 Task: Open Card Card0000000147 in Board Board0000000037 in Workspace WS0000000013 in Trello. Add Member Carxxstreet791@gmail.com to Card Card0000000147 in Board Board0000000037 in Workspace WS0000000013 in Trello. Add Orange Label titled Label0000000147 to Card Card0000000147 in Board Board0000000037 in Workspace WS0000000013 in Trello. Add Checklist CL0000000147 to Card Card0000000147 in Board Board0000000037 in Workspace WS0000000013 in Trello. Add Dates with Start Date as Jun 01 2023 and Due Date as Jun 30 2023 to Card Card0000000147 in Board Board0000000037 in Workspace WS0000000013 in Trello
Action: Mouse moved to (259, 500)
Screenshot: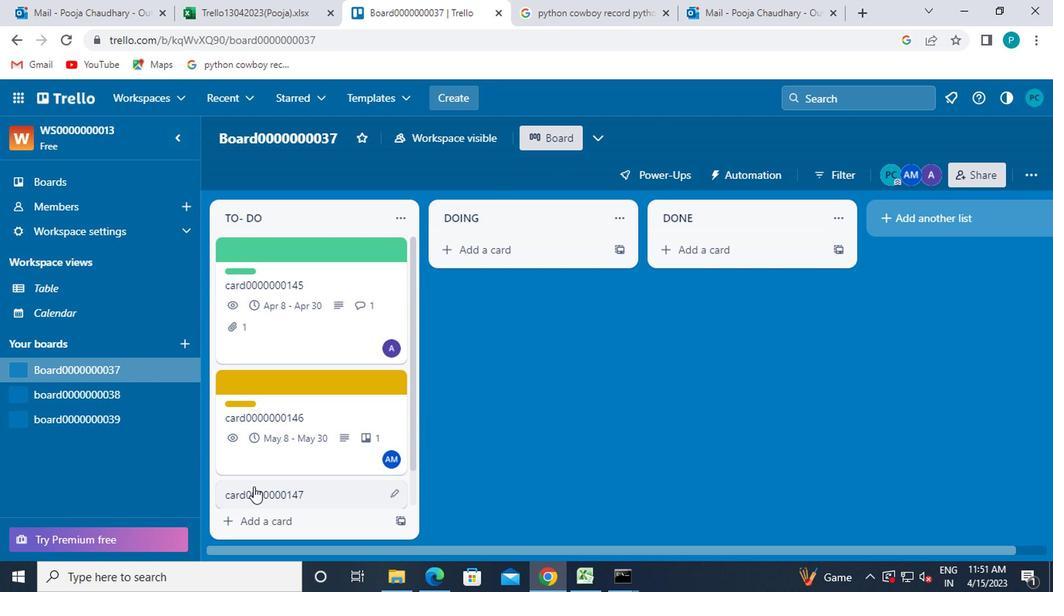 
Action: Mouse pressed left at (259, 500)
Screenshot: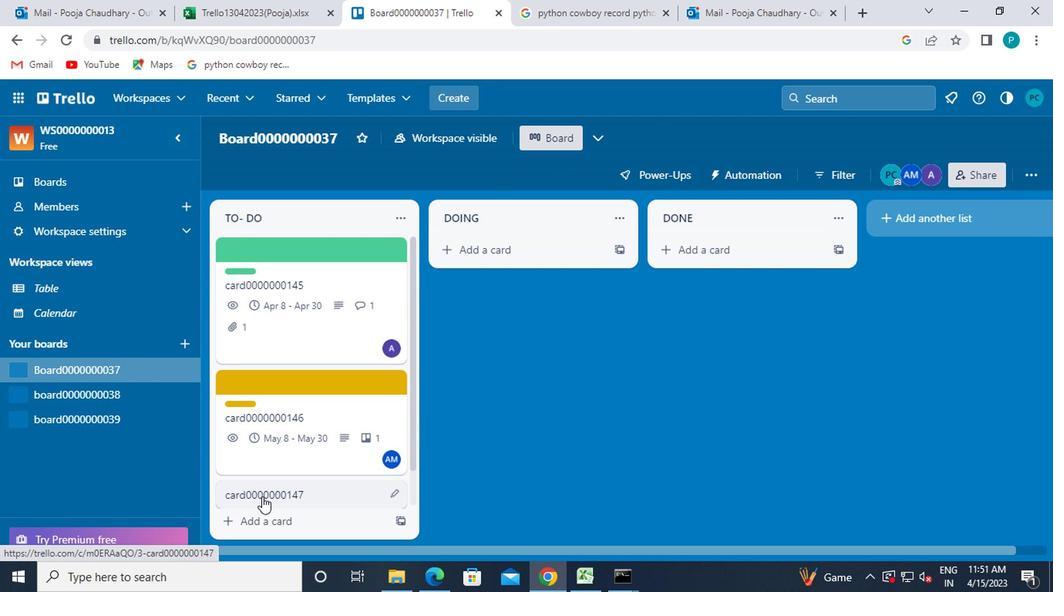 
Action: Mouse moved to (732, 268)
Screenshot: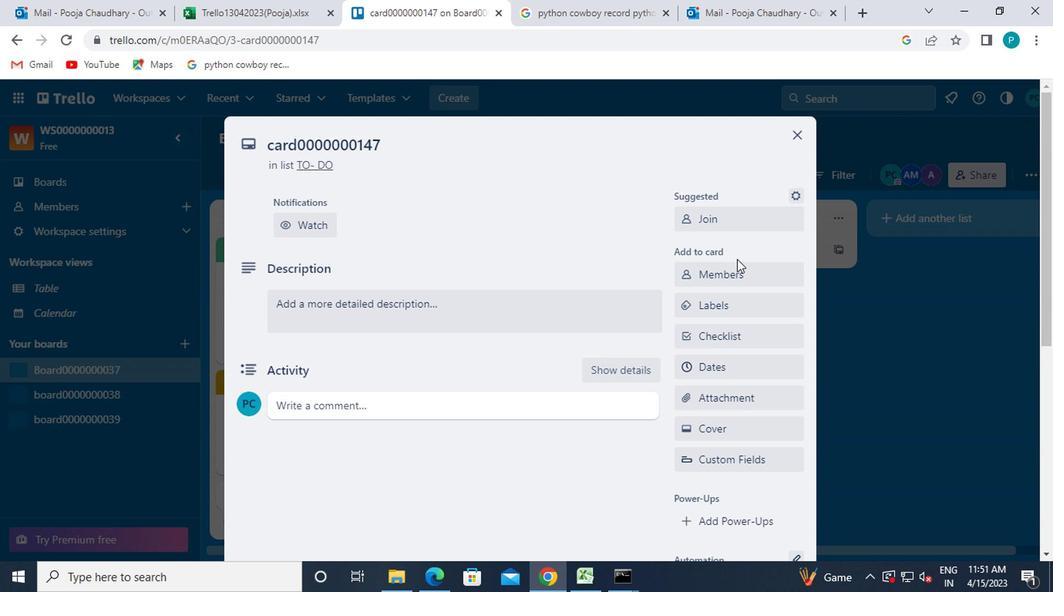 
Action: Mouse pressed left at (732, 268)
Screenshot: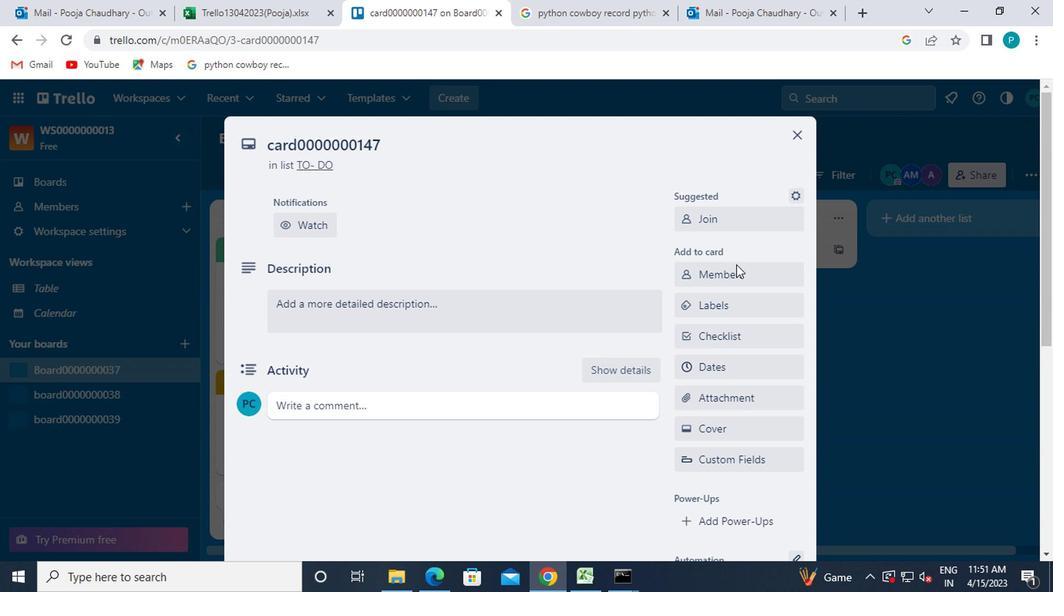 
Action: Mouse moved to (732, 346)
Screenshot: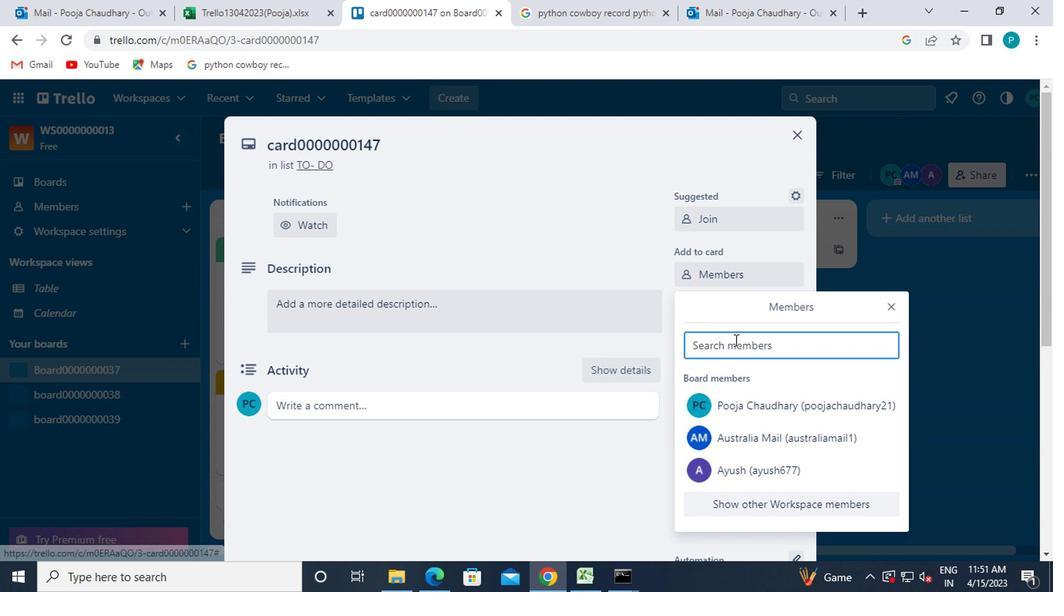 
Action: Mouse pressed left at (732, 346)
Screenshot: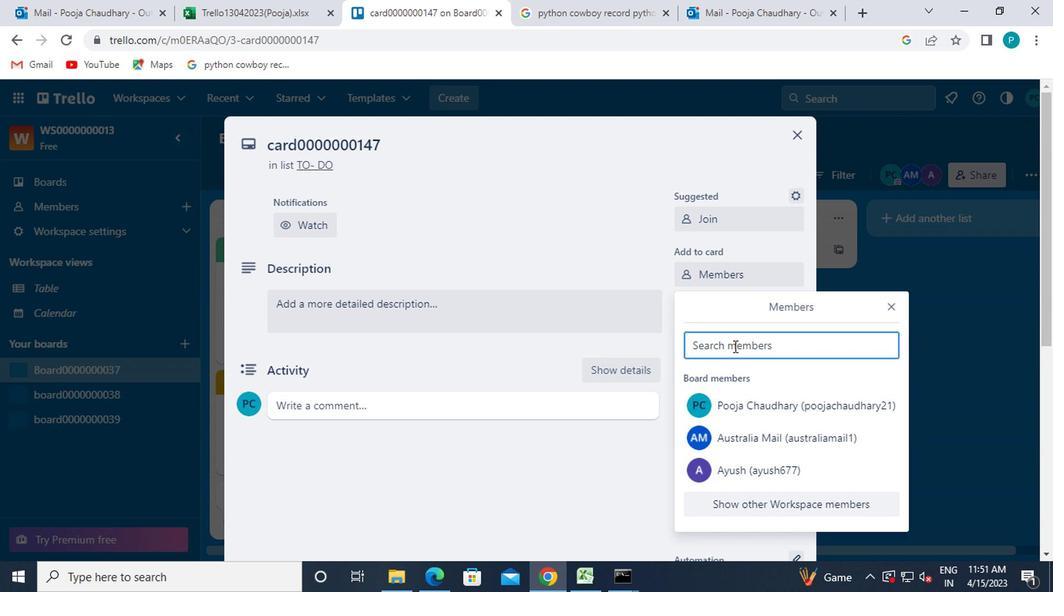 
Action: Key pressed carxxstreet791<Key.shift>@GMAIL.COM
Screenshot: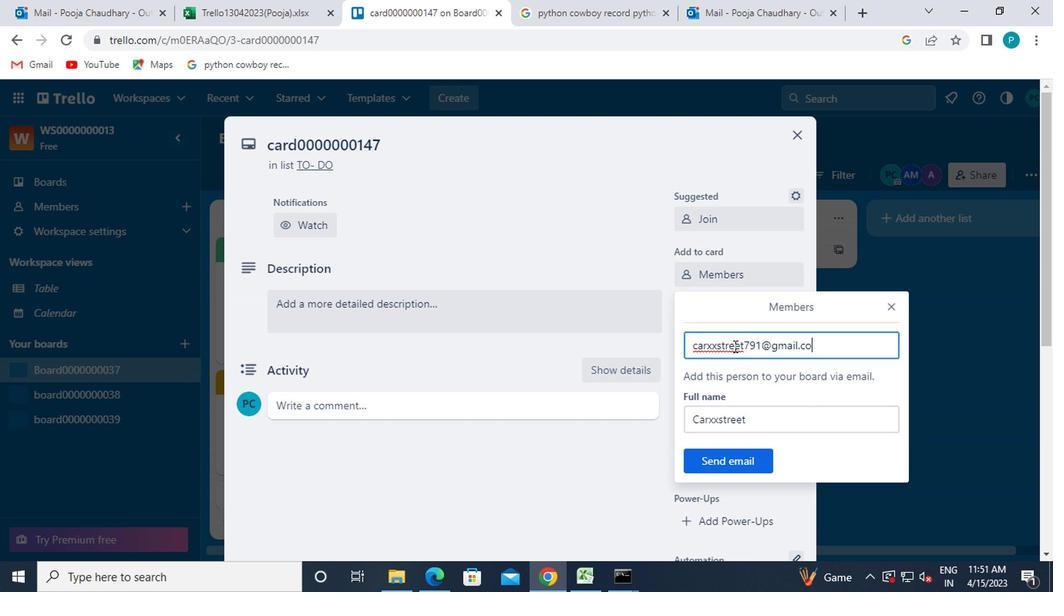 
Action: Mouse moved to (720, 460)
Screenshot: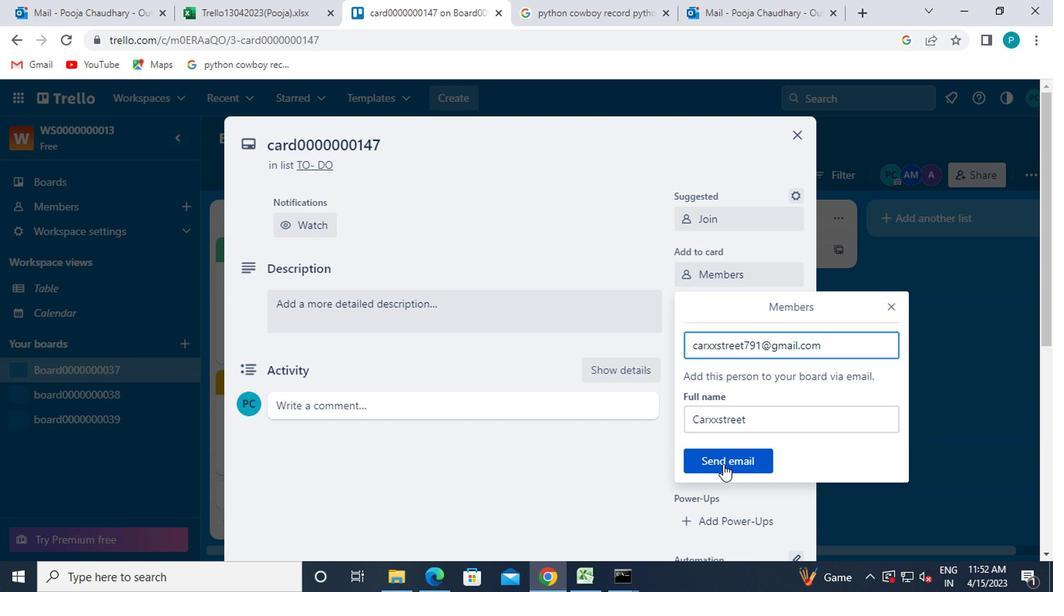 
Action: Mouse pressed left at (720, 460)
Screenshot: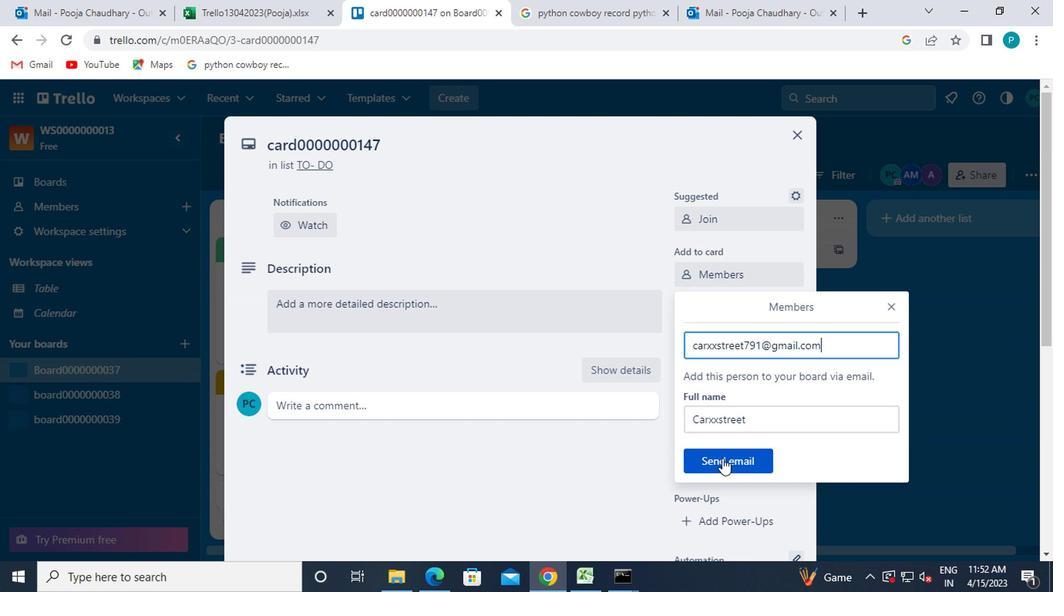 
Action: Mouse moved to (709, 301)
Screenshot: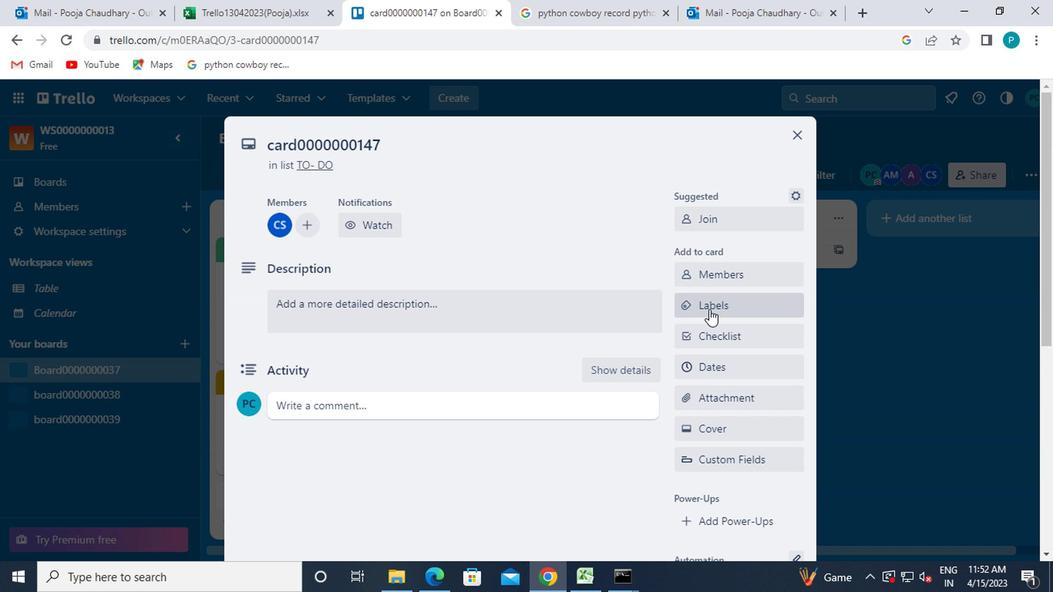 
Action: Mouse pressed left at (709, 301)
Screenshot: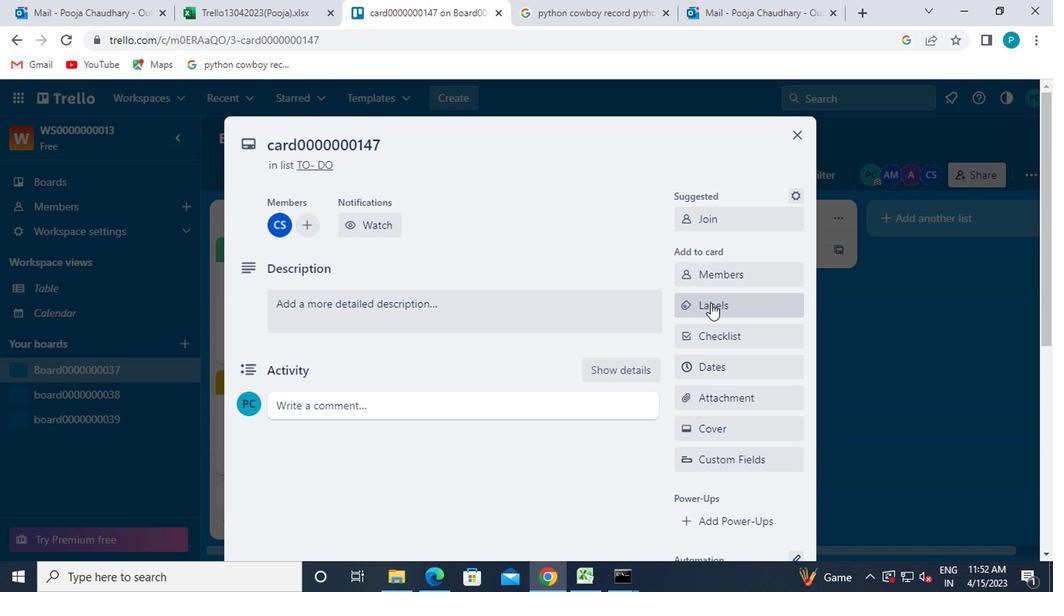 
Action: Mouse moved to (741, 456)
Screenshot: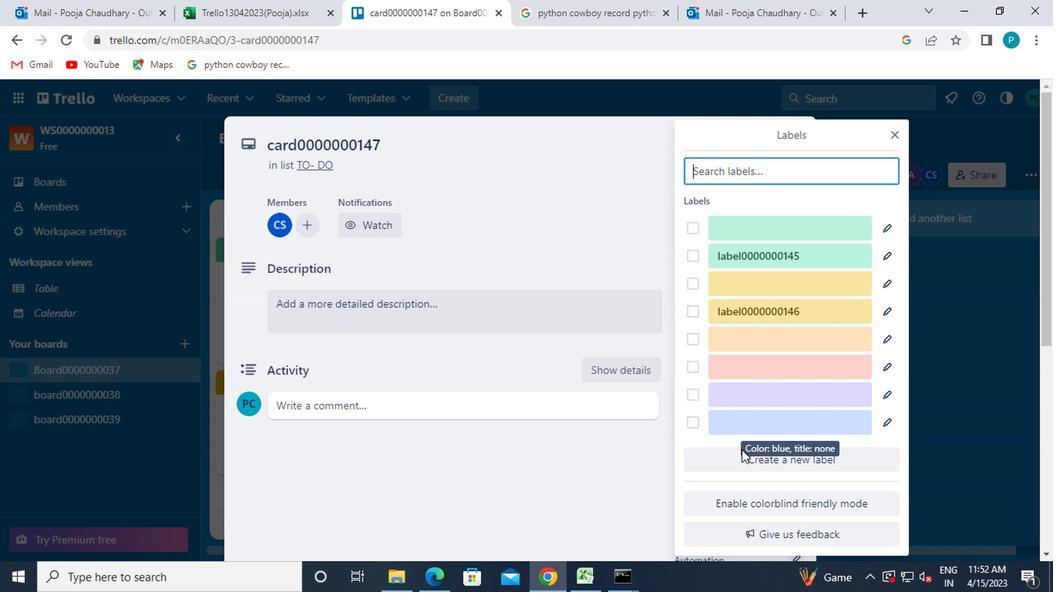 
Action: Mouse pressed left at (741, 456)
Screenshot: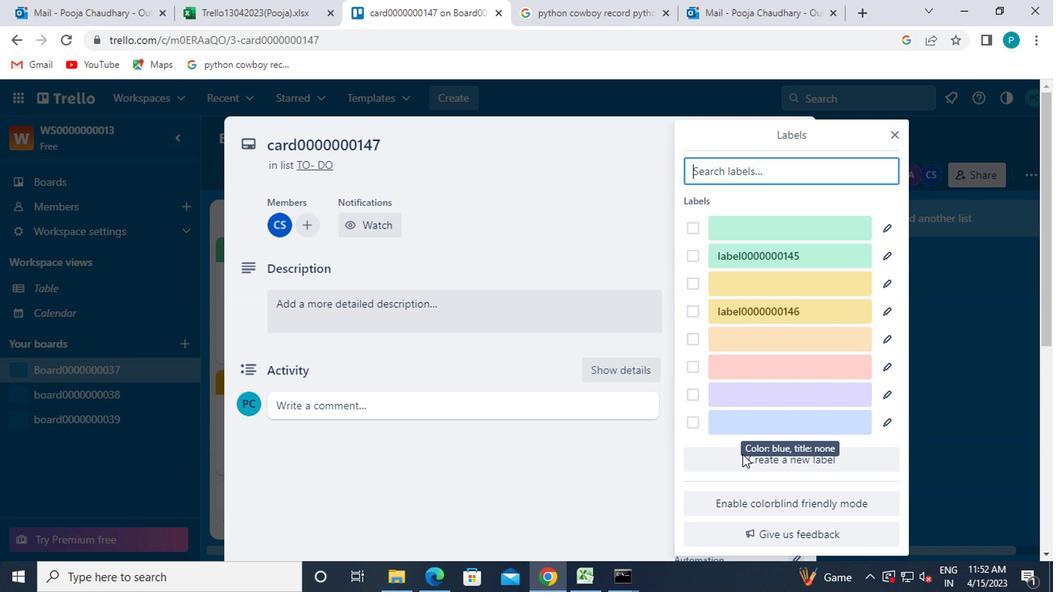 
Action: Mouse moved to (741, 464)
Screenshot: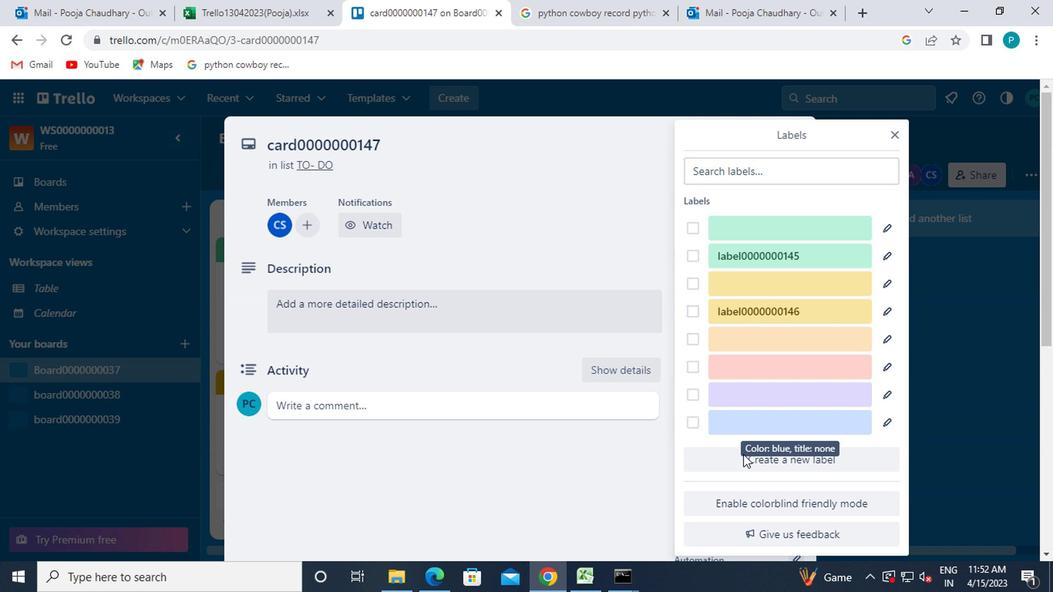
Action: Mouse pressed left at (741, 464)
Screenshot: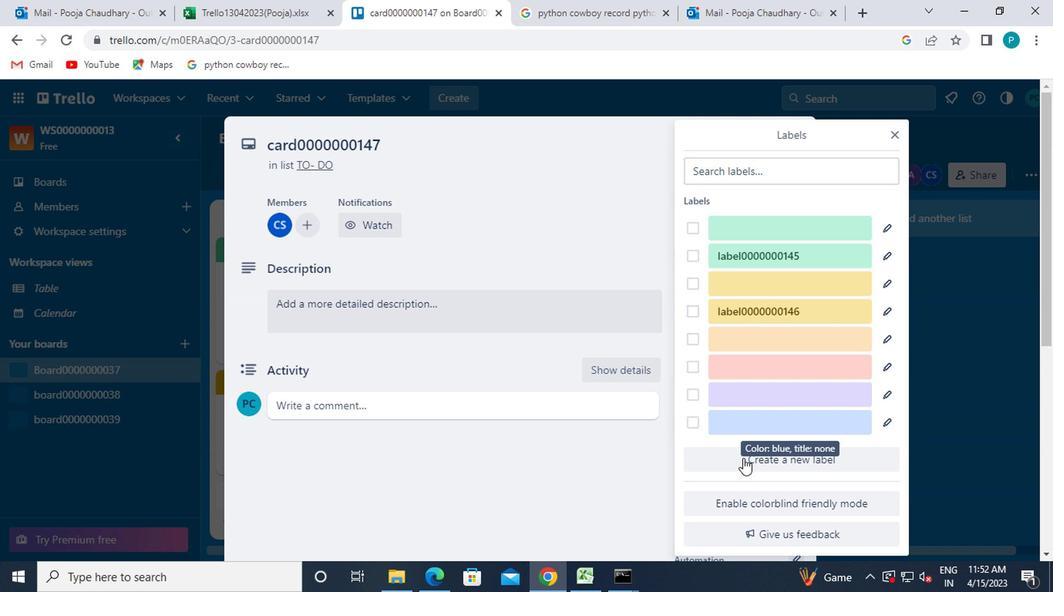 
Action: Mouse moved to (775, 355)
Screenshot: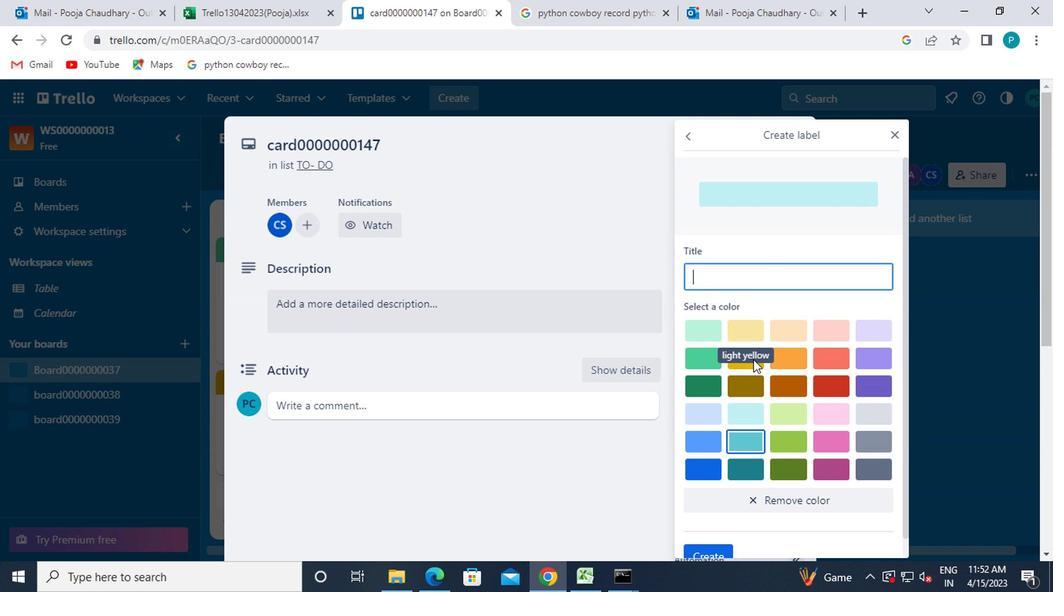 
Action: Mouse pressed left at (775, 355)
Screenshot: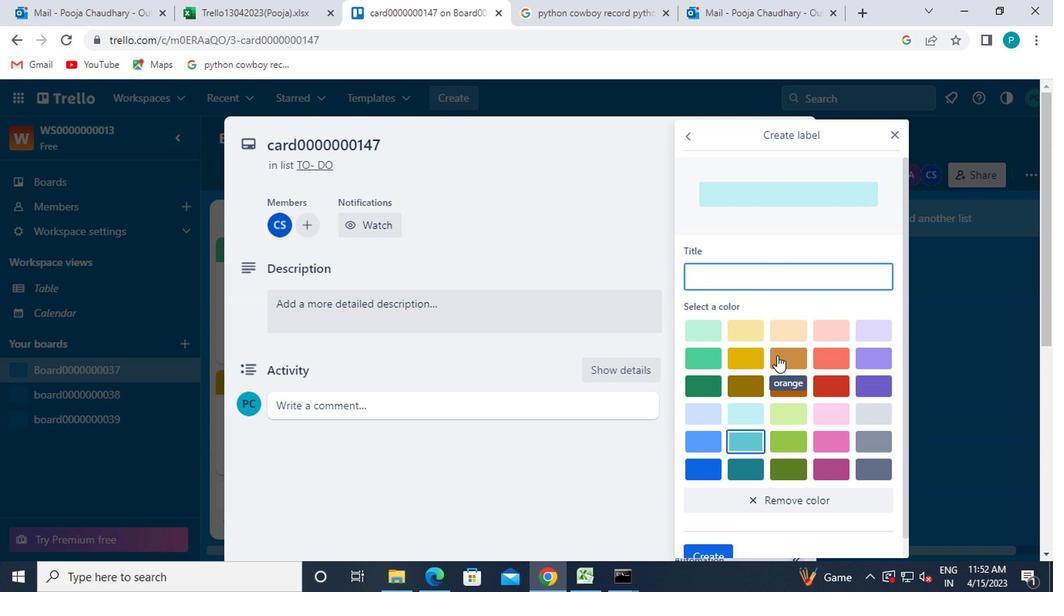
Action: Mouse moved to (709, 280)
Screenshot: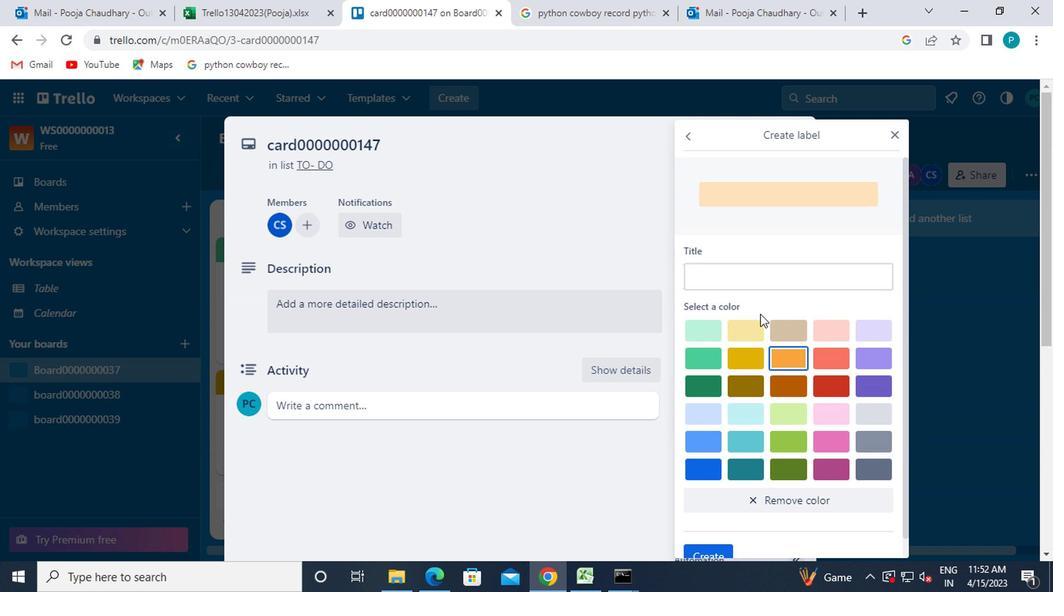 
Action: Mouse pressed left at (709, 280)
Screenshot: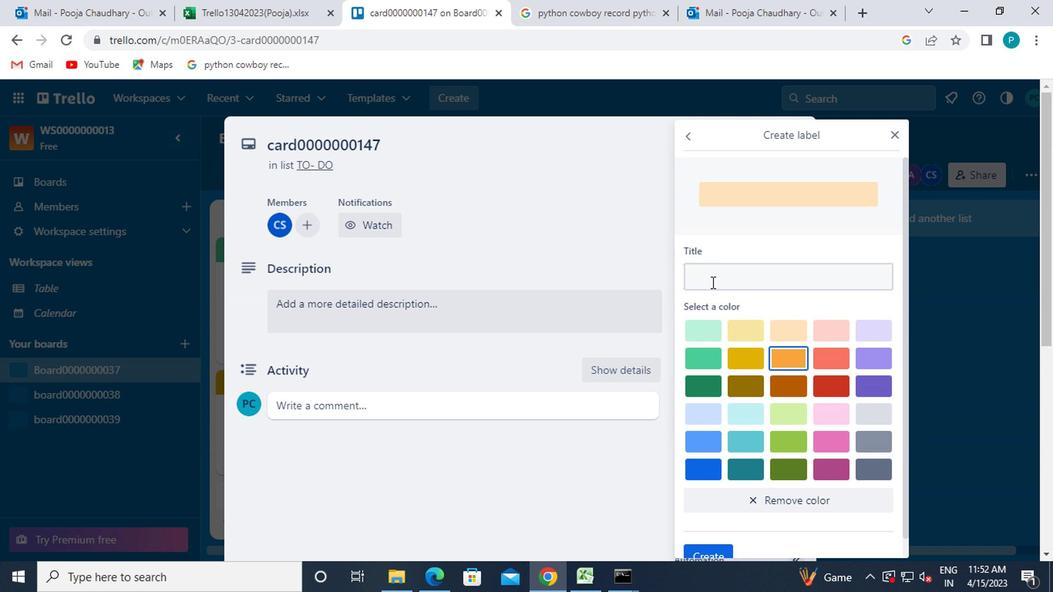 
Action: Key pressed LABEL0000000247
Screenshot: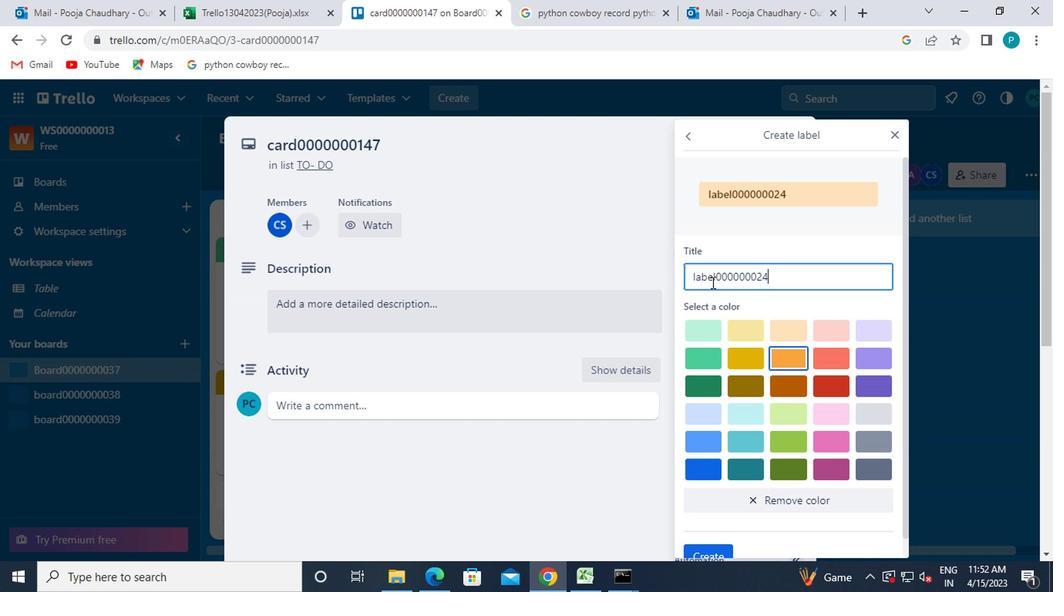 
Action: Mouse moved to (743, 253)
Screenshot: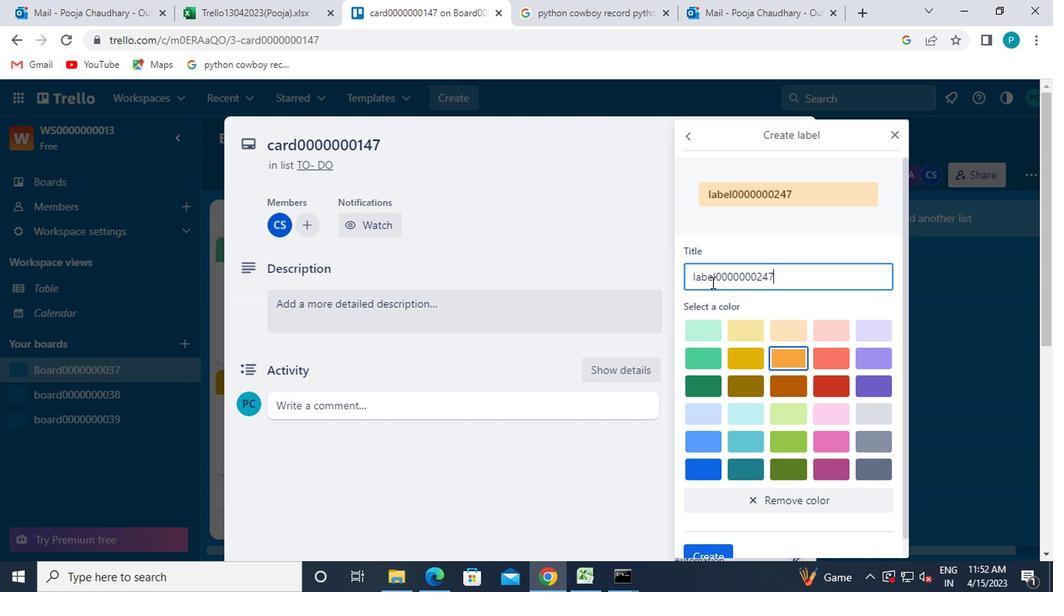 
Action: Mouse scrolled (743, 253) with delta (0, 0)
Screenshot: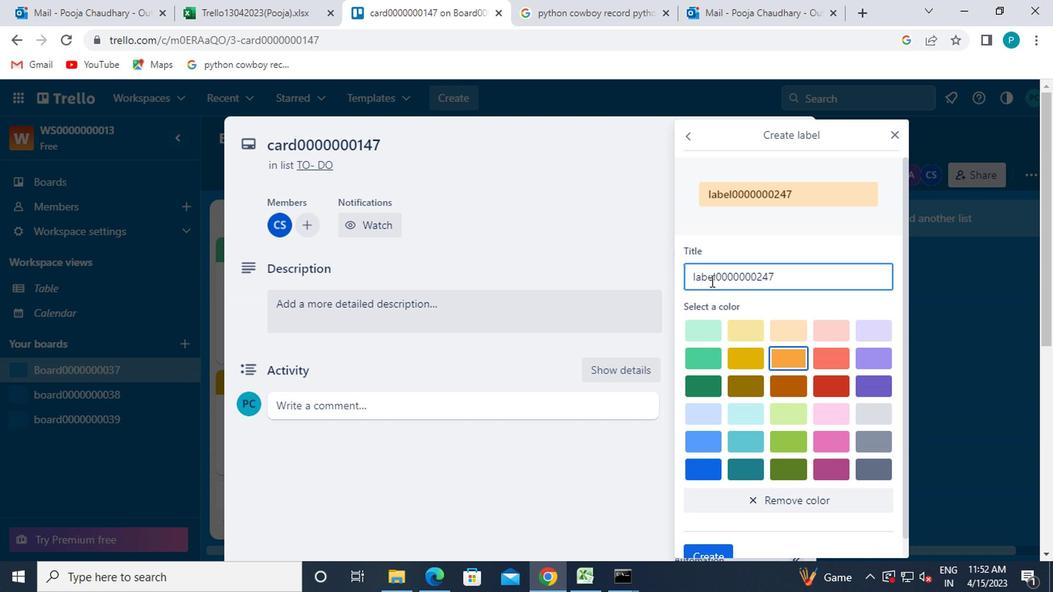 
Action: Mouse scrolled (743, 253) with delta (0, 0)
Screenshot: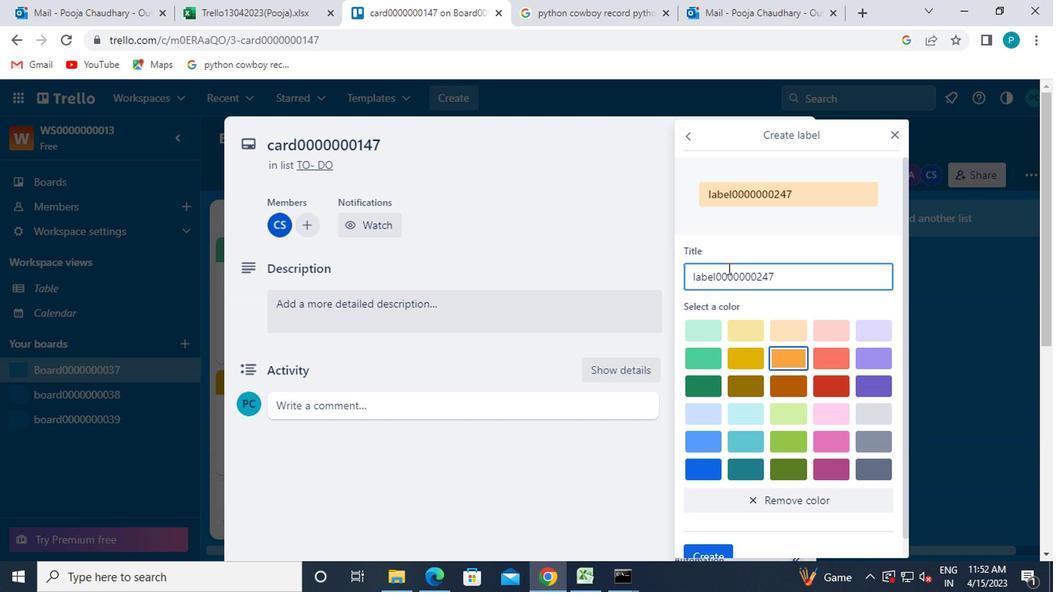 
Action: Mouse scrolled (743, 253) with delta (0, 0)
Screenshot: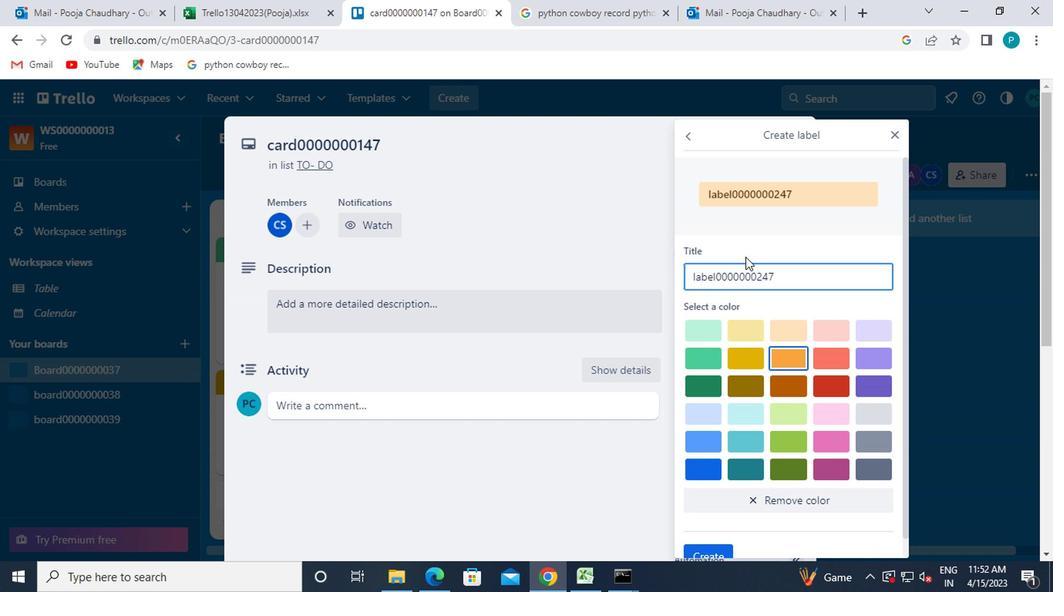 
Action: Mouse moved to (794, 463)
Screenshot: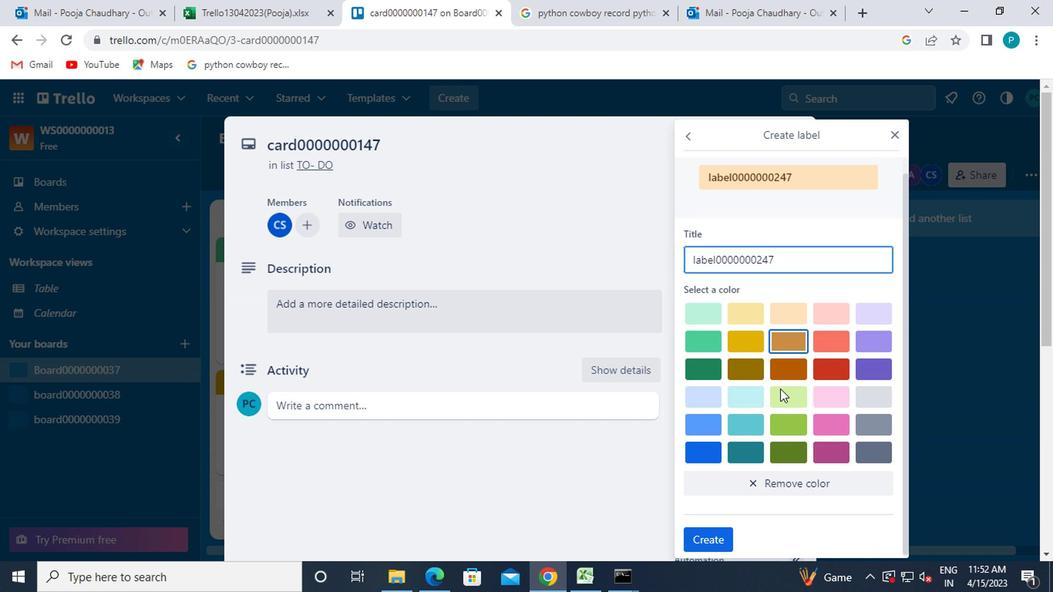 
Action: Mouse scrolled (794, 462) with delta (0, -1)
Screenshot: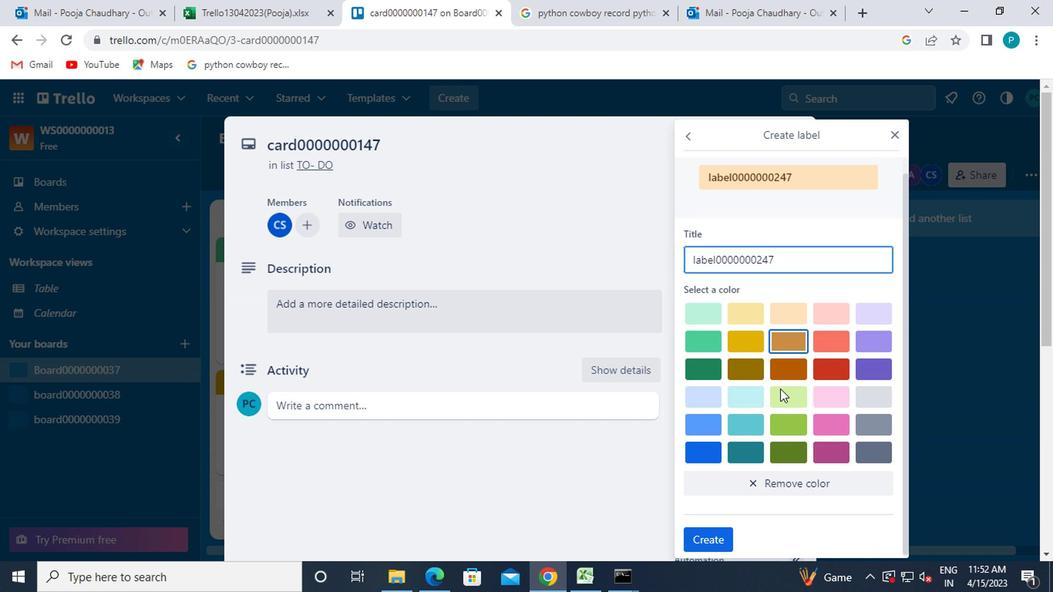 
Action: Mouse moved to (794, 465)
Screenshot: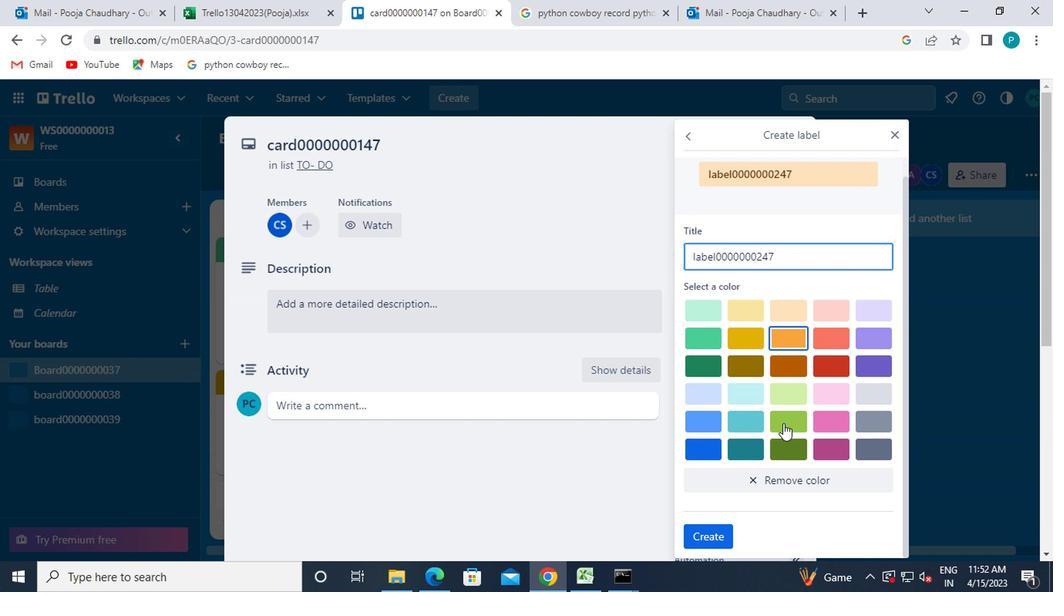 
Action: Mouse scrolled (794, 464) with delta (0, -1)
Screenshot: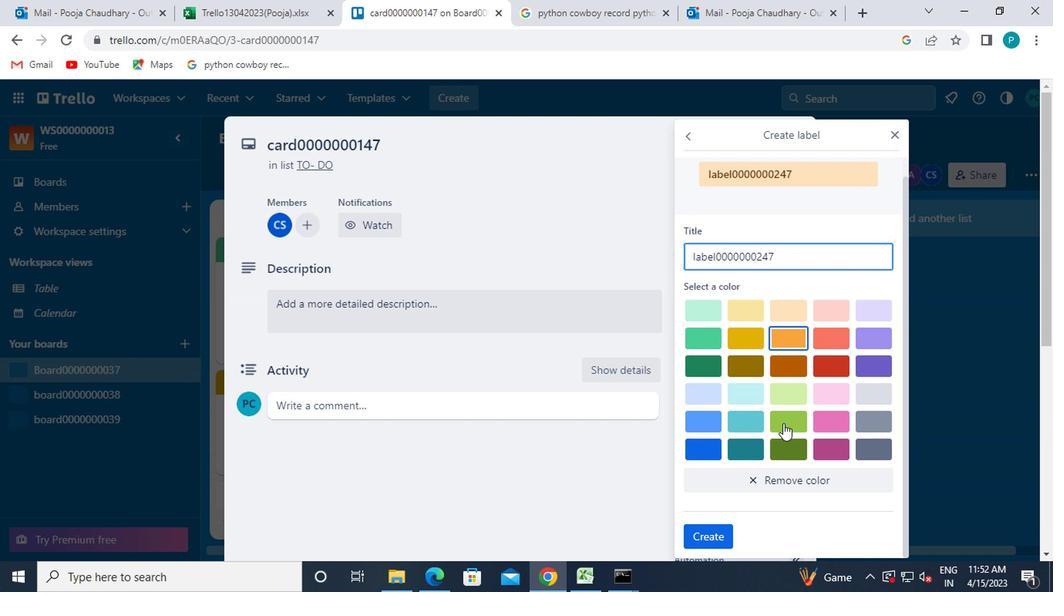 
Action: Mouse moved to (794, 468)
Screenshot: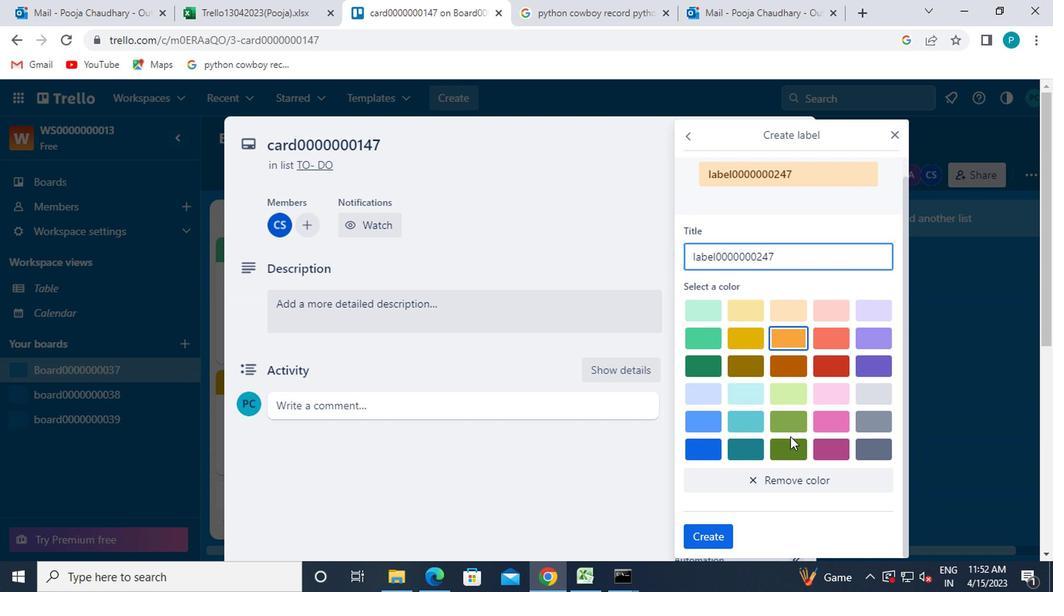 
Action: Mouse scrolled (794, 467) with delta (0, -1)
Screenshot: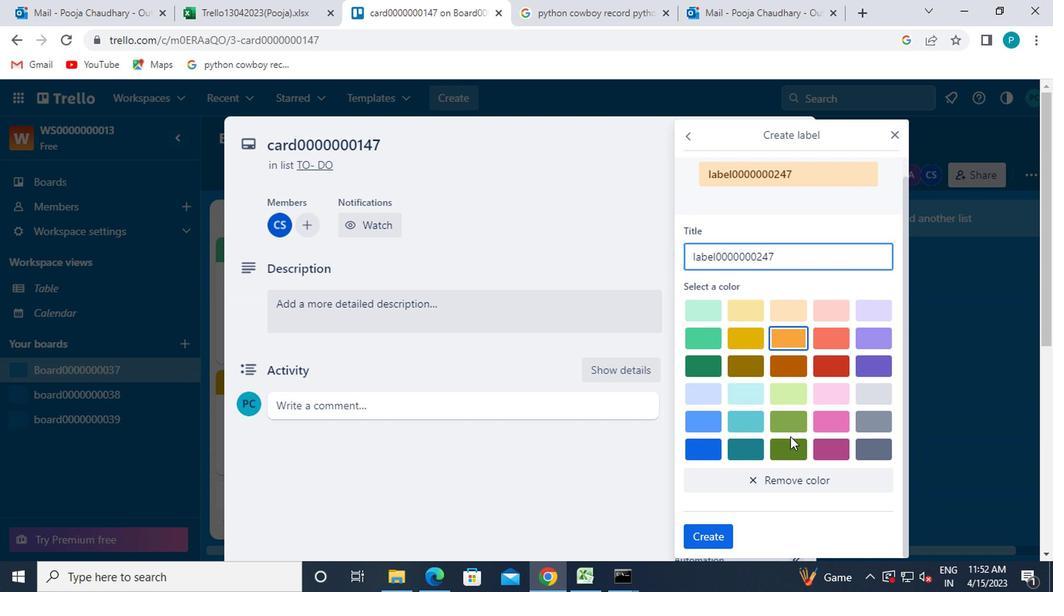 
Action: Mouse moved to (698, 535)
Screenshot: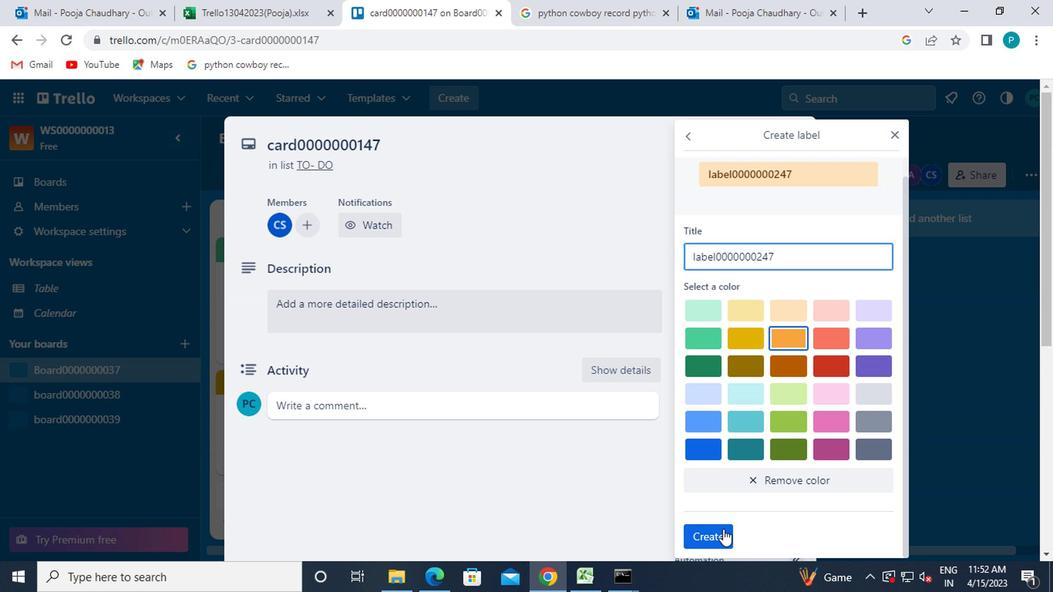 
Action: Mouse pressed left at (698, 535)
Screenshot: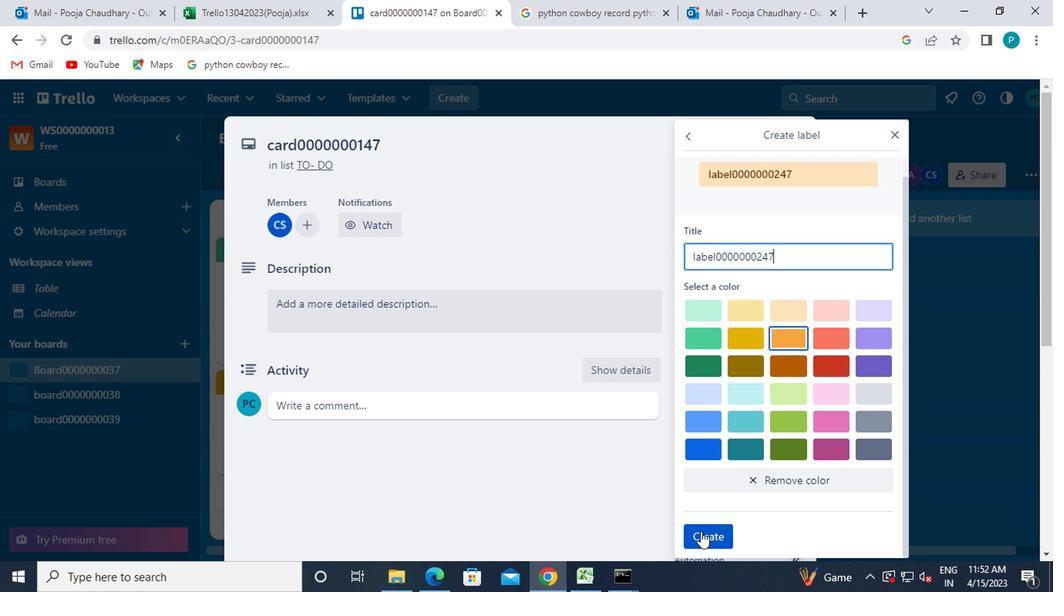 
Action: Mouse moved to (760, 360)
Screenshot: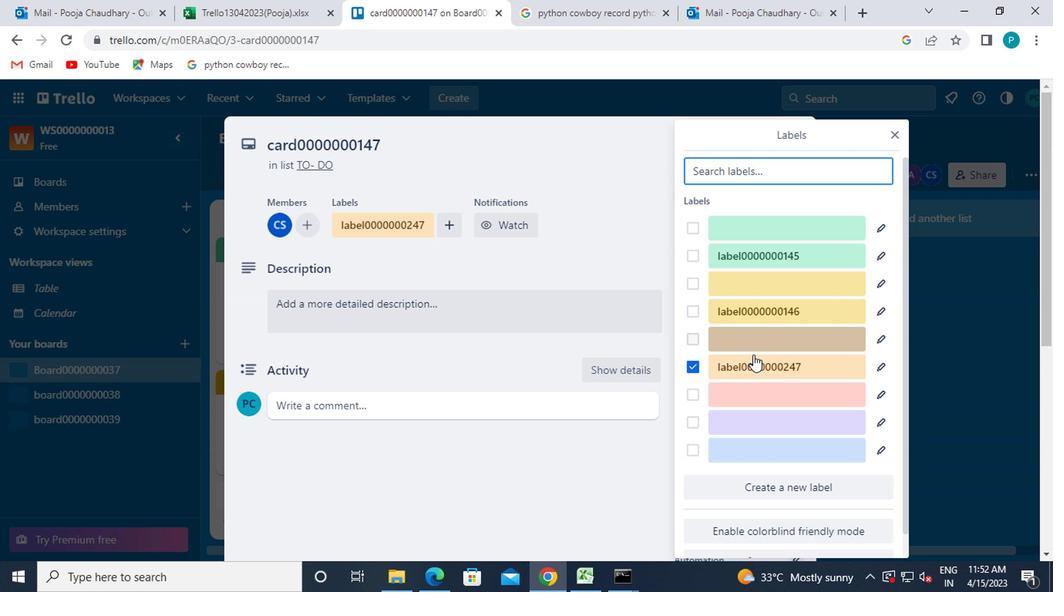 
Action: Mouse pressed left at (760, 360)
Screenshot: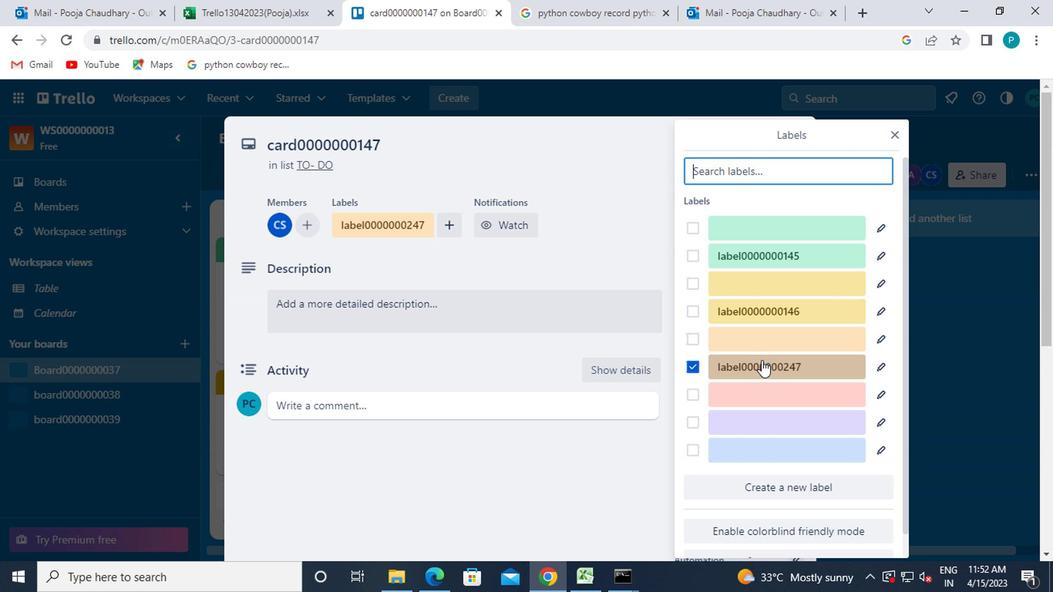 
Action: Mouse pressed left at (760, 360)
Screenshot: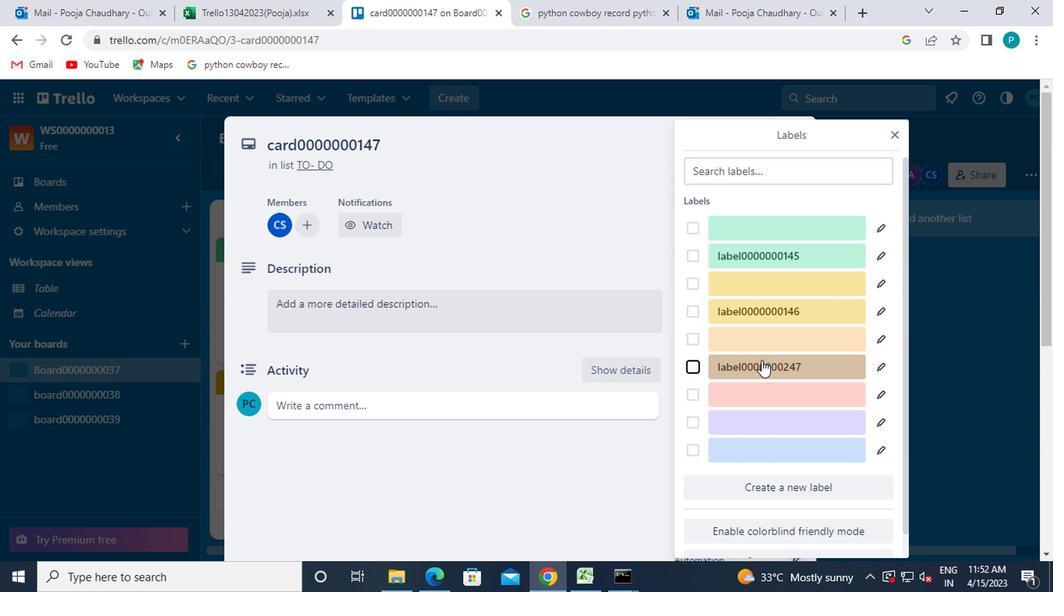 
Action: Mouse moved to (873, 362)
Screenshot: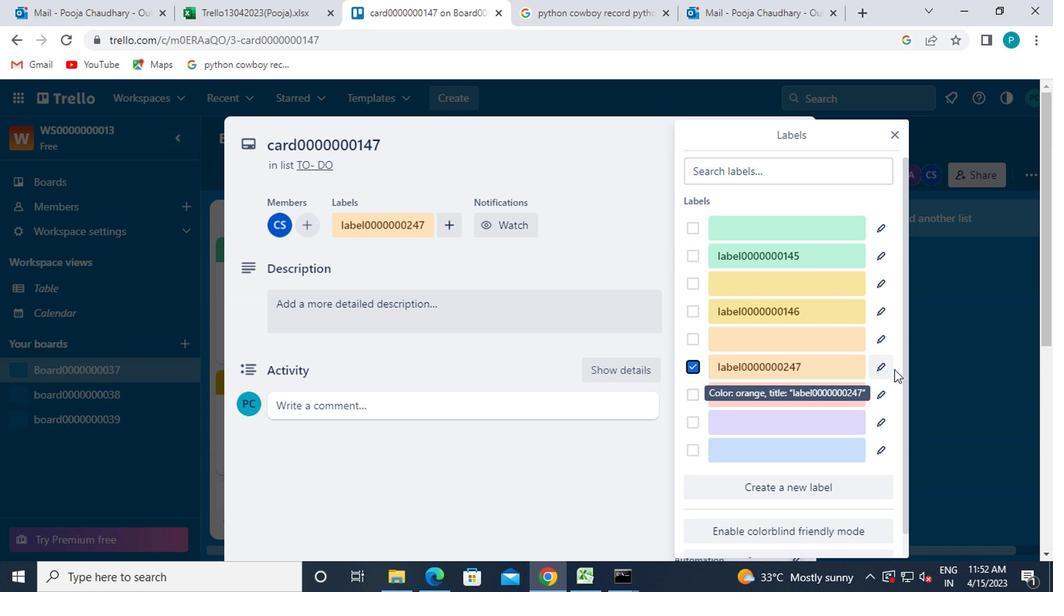 
Action: Mouse pressed left at (873, 362)
Screenshot: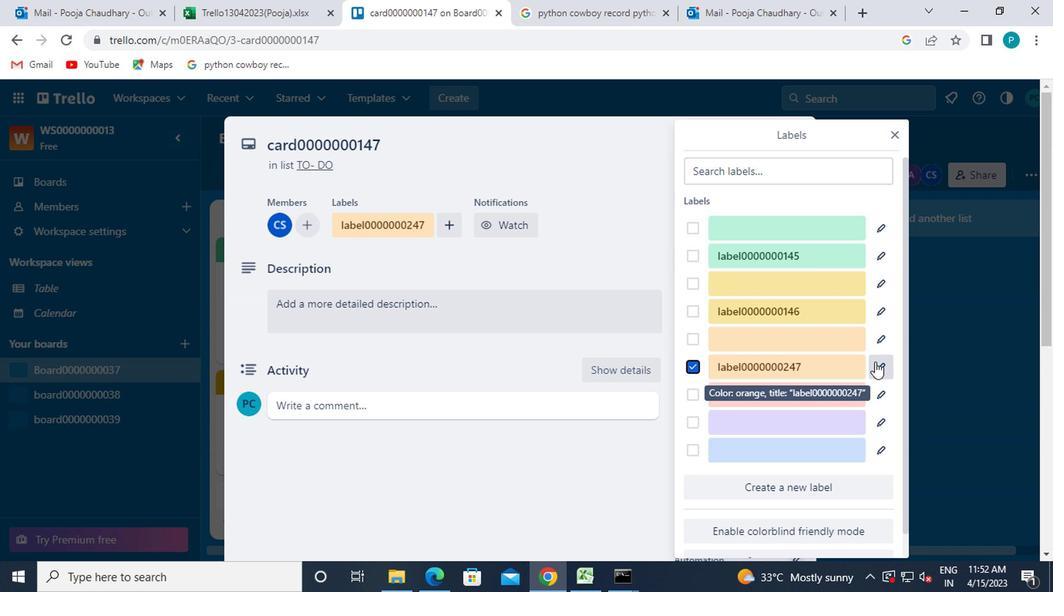 
Action: Mouse moved to (760, 271)
Screenshot: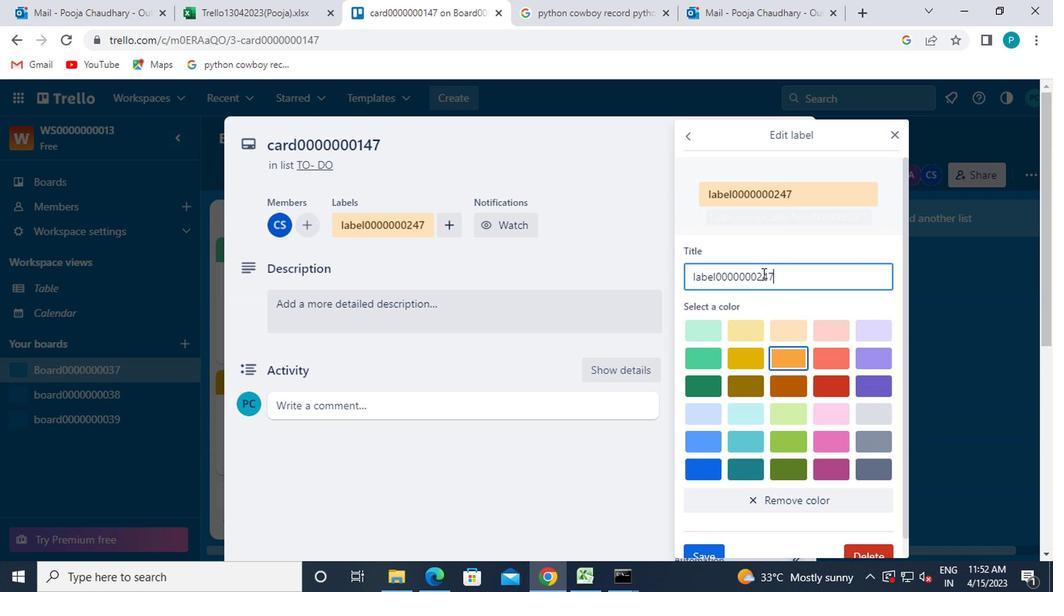 
Action: Mouse pressed left at (760, 271)
Screenshot: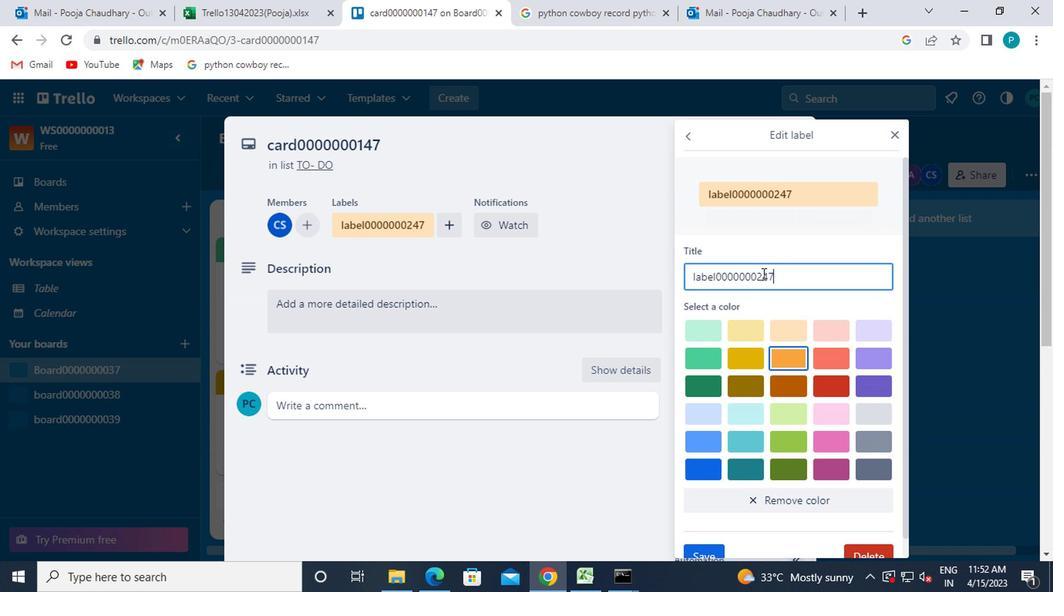 
Action: Key pressed <Key.backspace>1
Screenshot: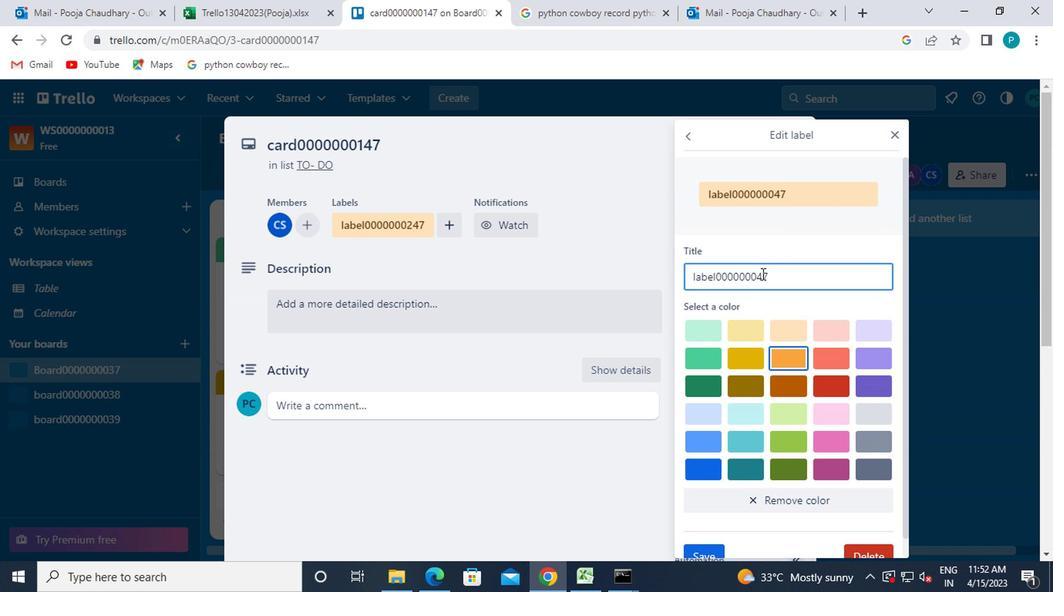 
Action: Mouse moved to (758, 303)
Screenshot: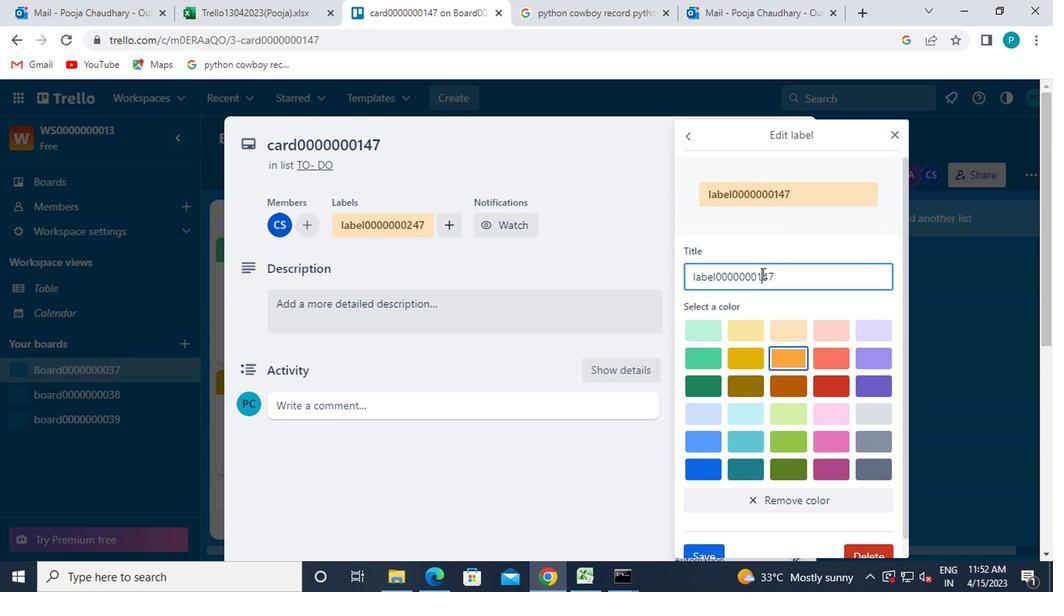 
Action: Mouse scrolled (758, 302) with delta (0, -1)
Screenshot: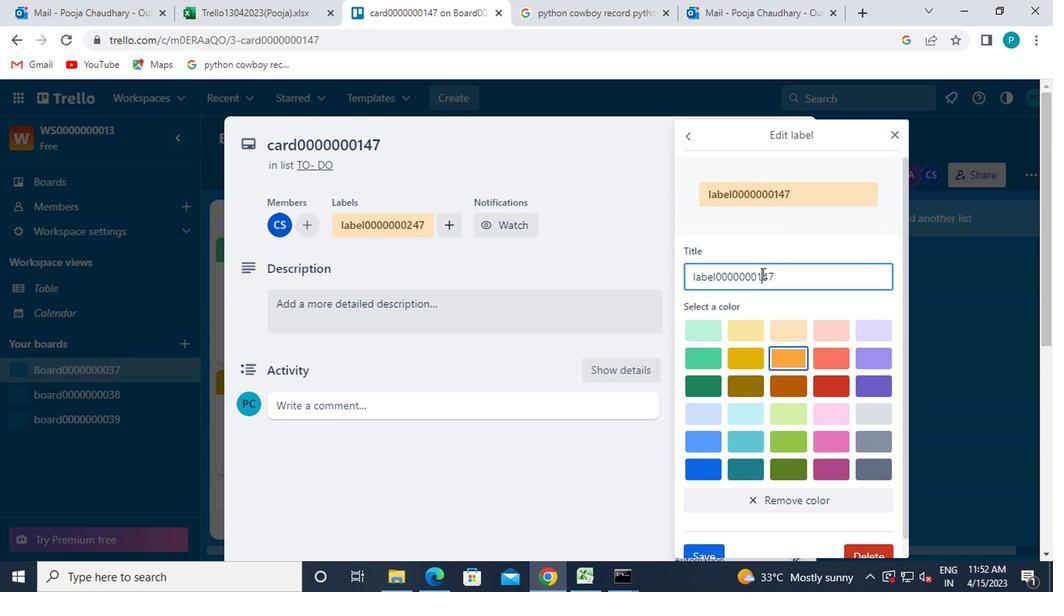 
Action: Mouse moved to (749, 334)
Screenshot: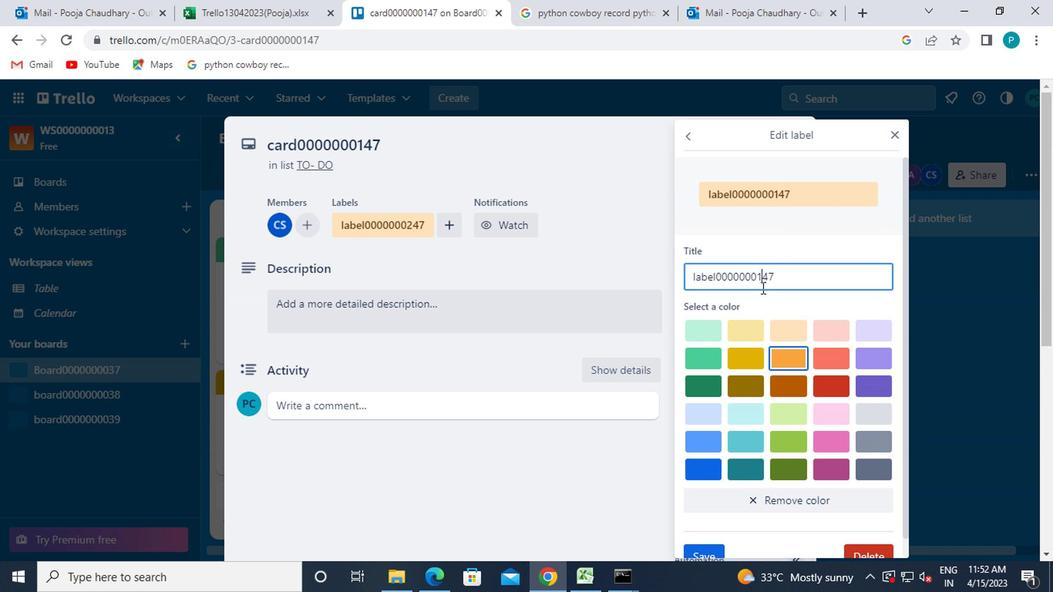 
Action: Mouse scrolled (749, 333) with delta (0, 0)
Screenshot: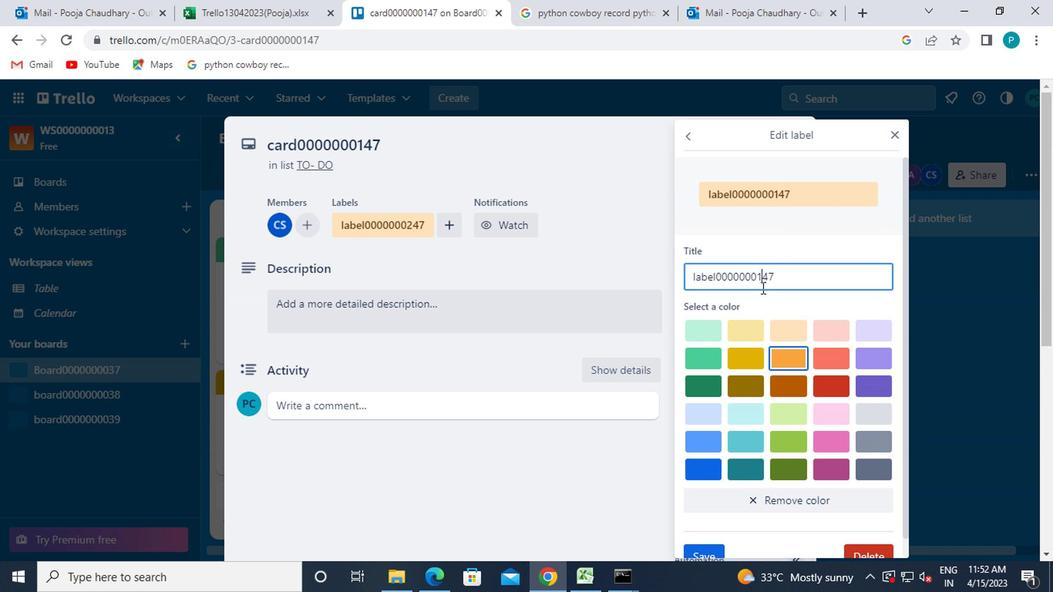 
Action: Mouse moved to (716, 540)
Screenshot: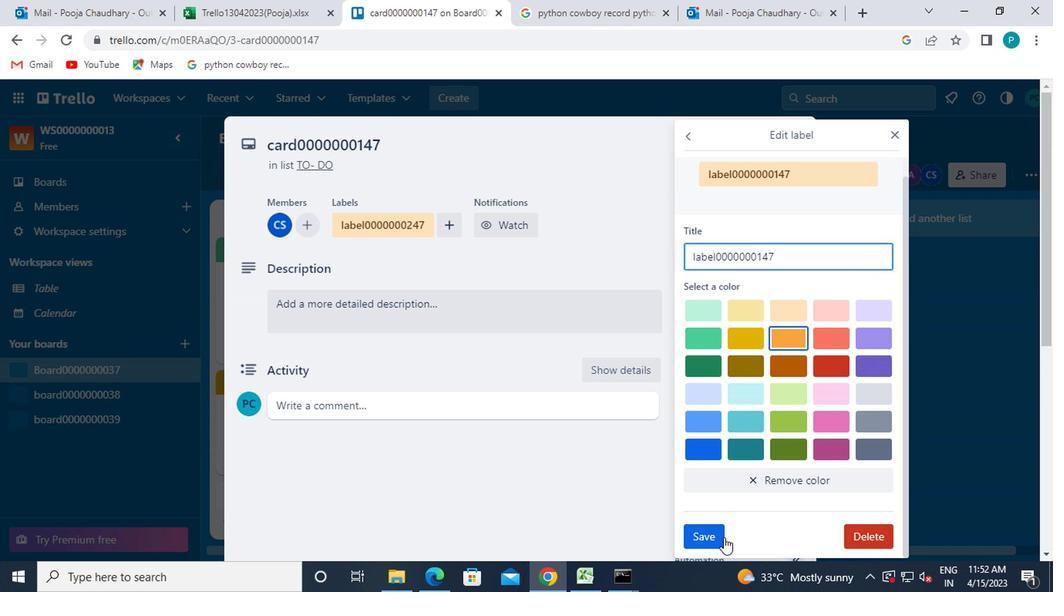 
Action: Mouse pressed left at (716, 540)
Screenshot: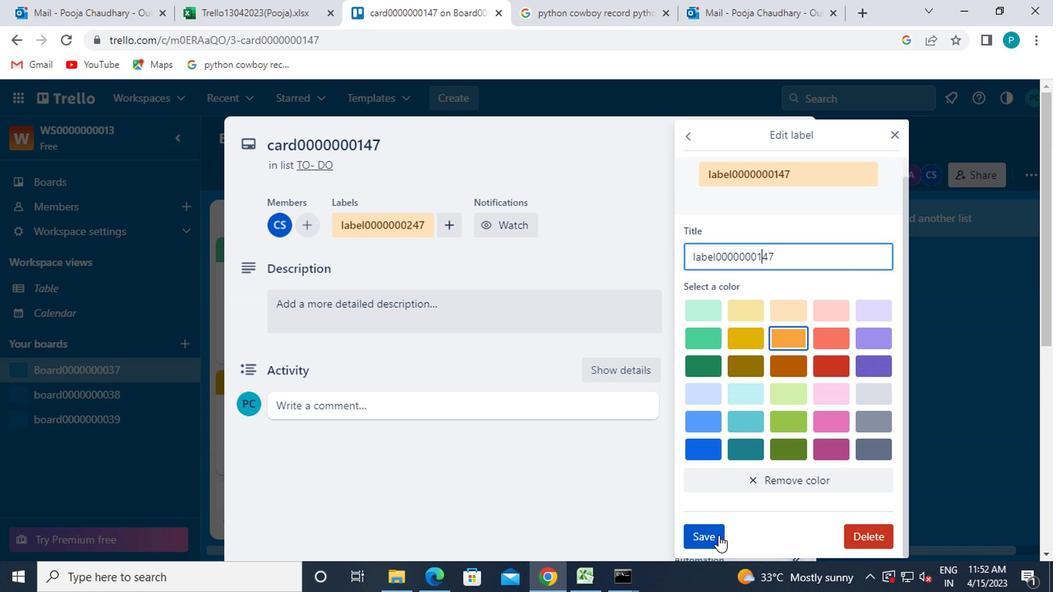 
Action: Mouse moved to (890, 127)
Screenshot: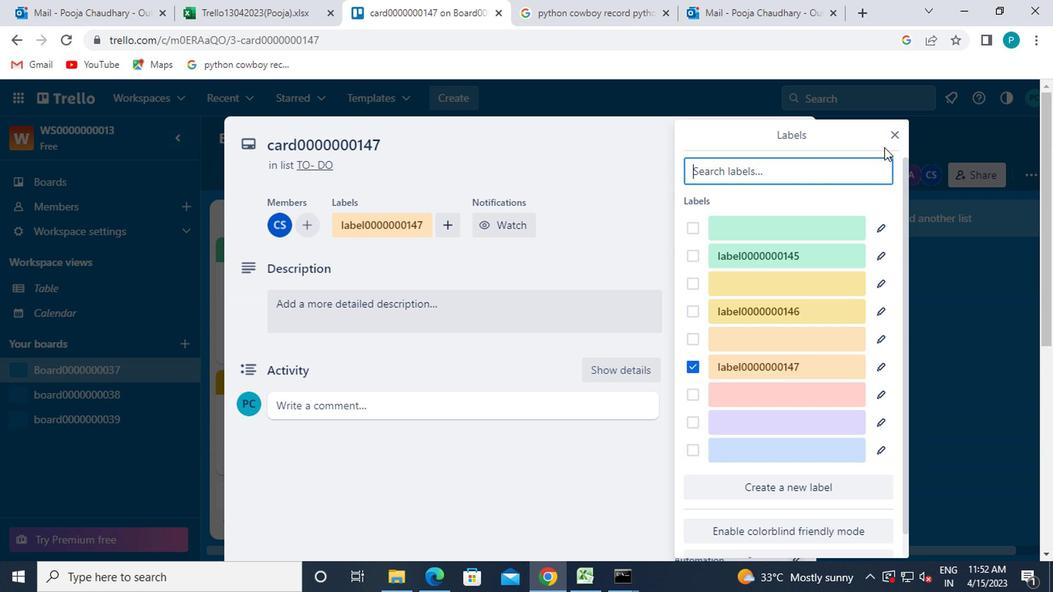 
Action: Mouse pressed left at (890, 127)
Screenshot: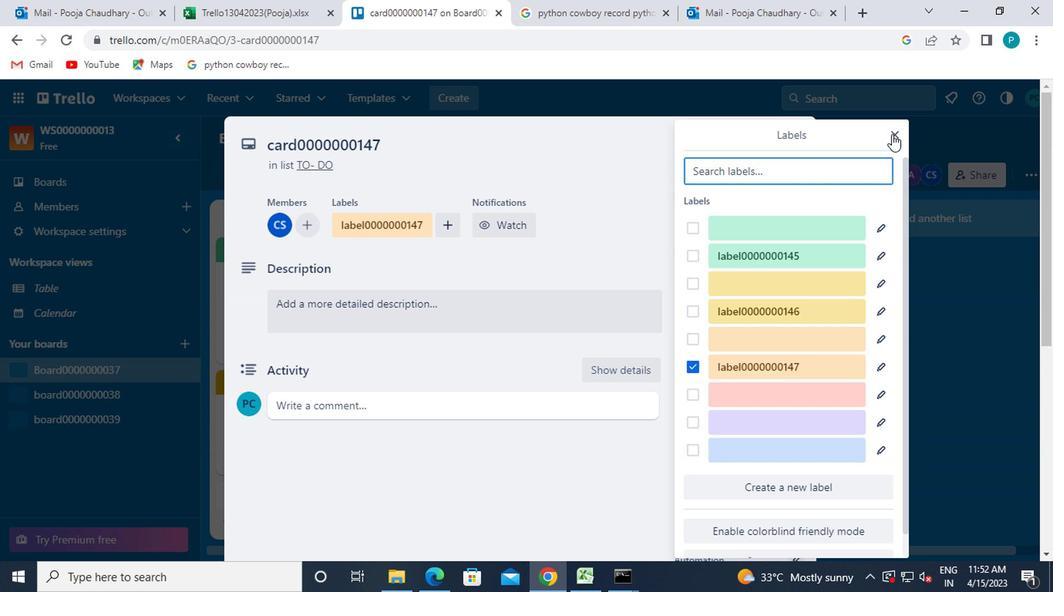 
Action: Mouse moved to (738, 337)
Screenshot: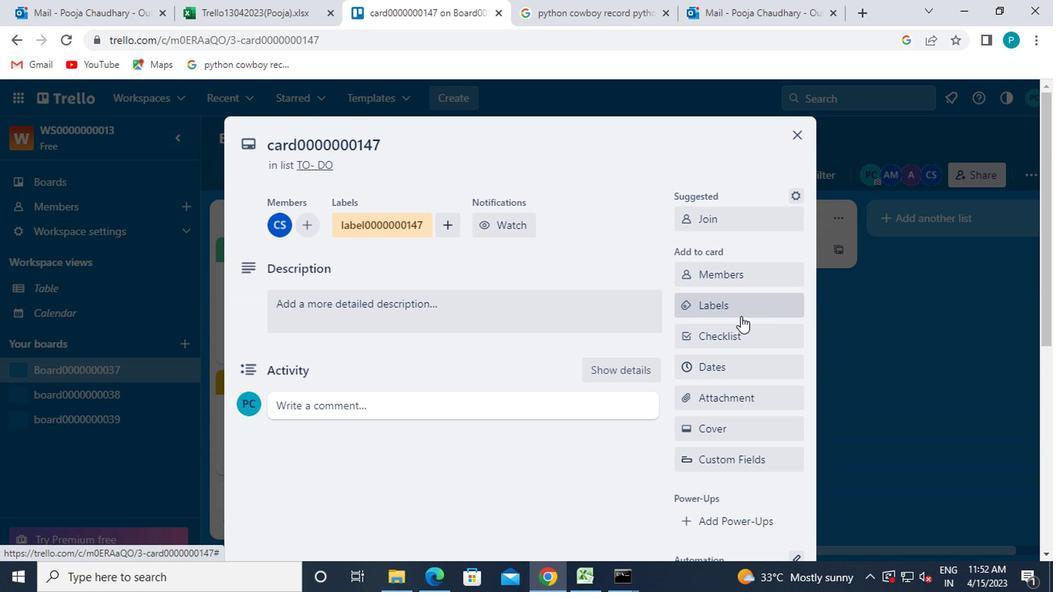 
Action: Mouse pressed left at (738, 337)
Screenshot: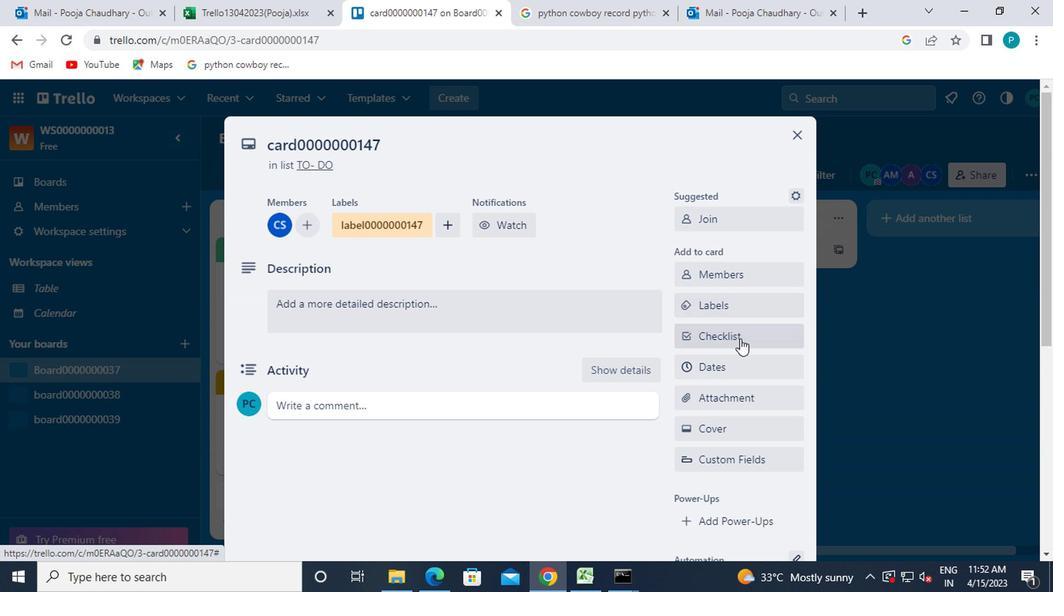 
Action: Mouse moved to (747, 416)
Screenshot: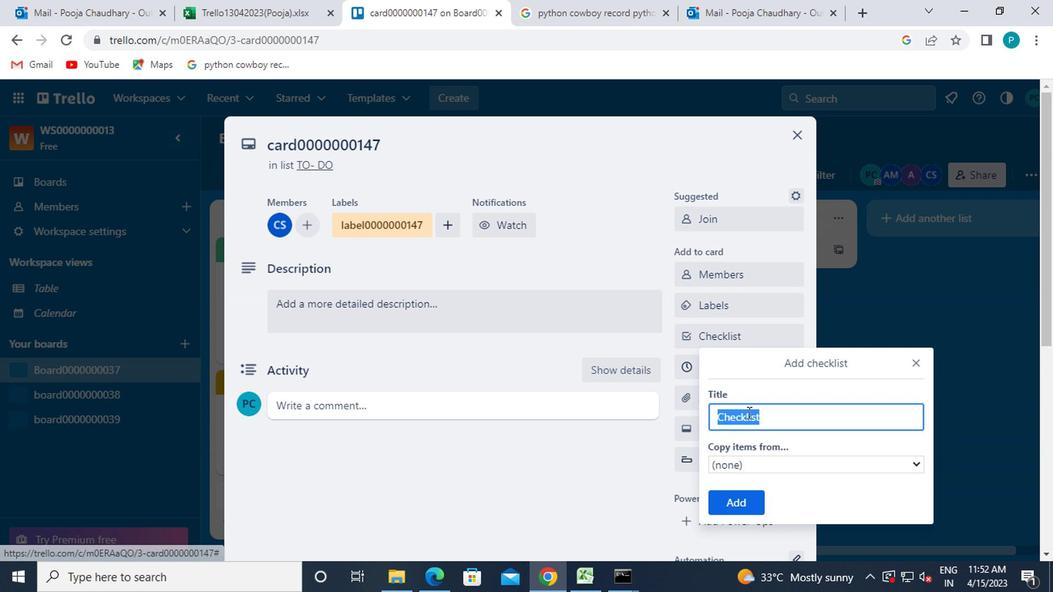 
Action: Key pressed <Key.caps_lock>CL0000000147
Screenshot: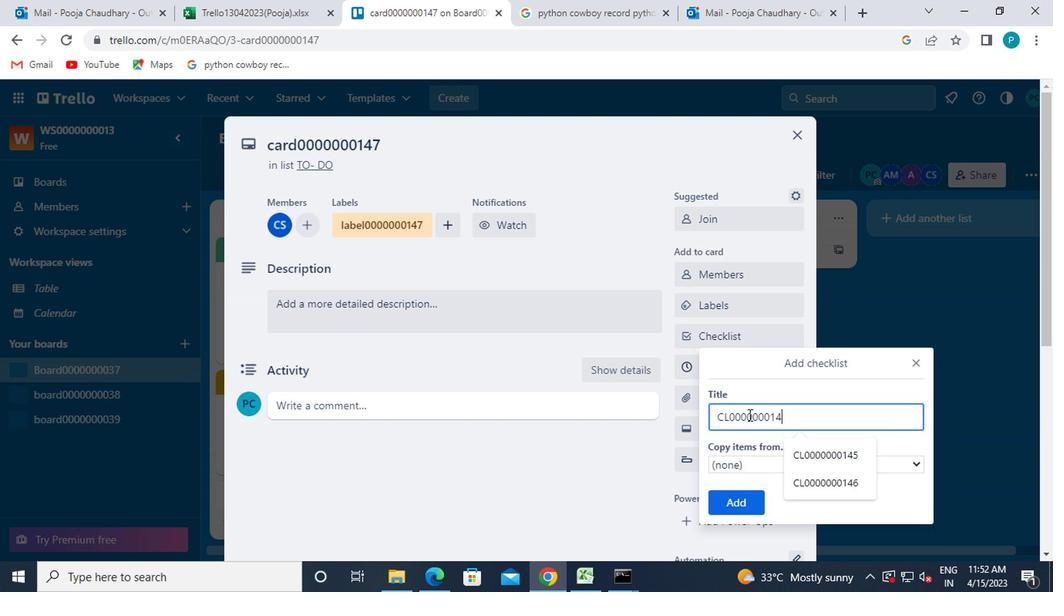 
Action: Mouse moved to (755, 503)
Screenshot: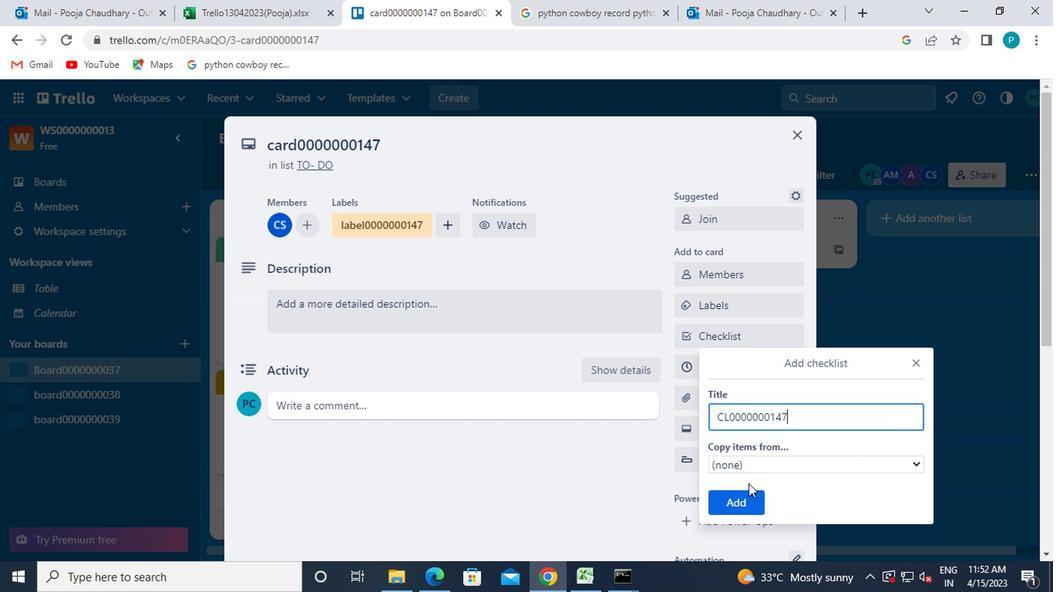 
Action: Mouse pressed left at (755, 503)
Screenshot: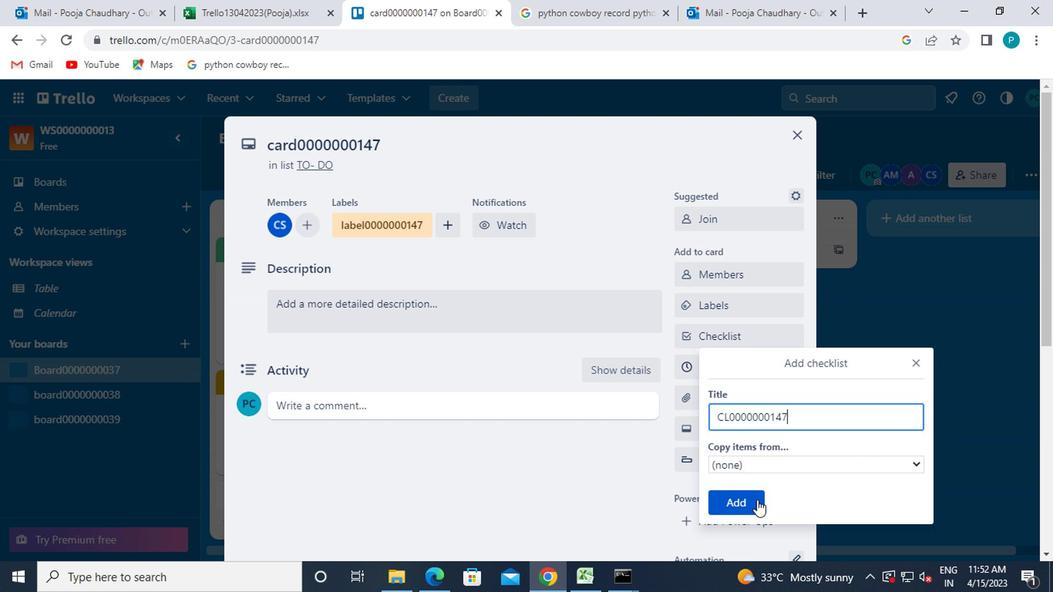 
Action: Mouse moved to (739, 373)
Screenshot: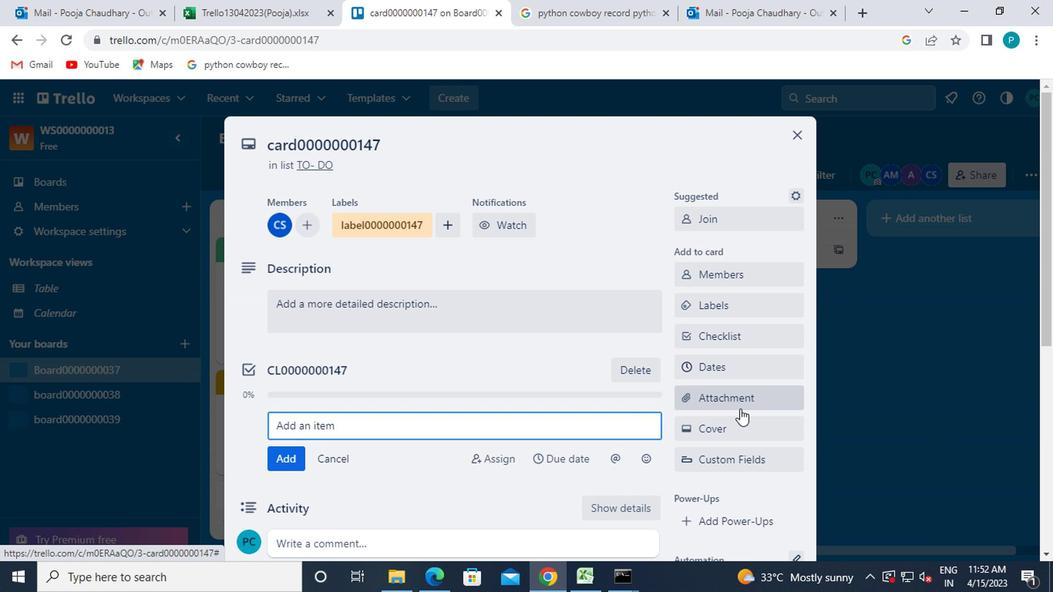 
Action: Mouse pressed left at (739, 373)
Screenshot: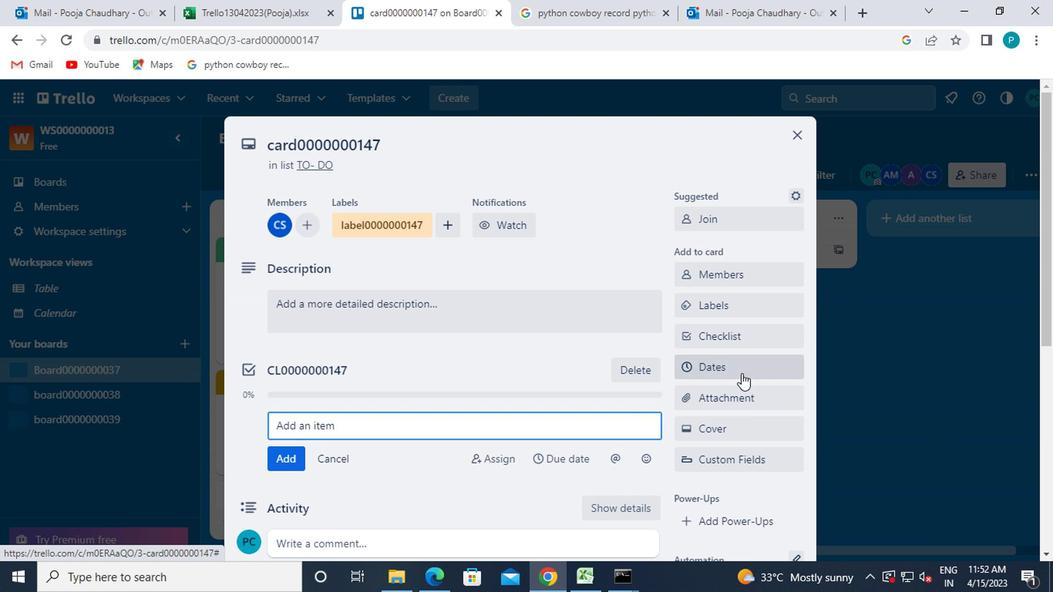 
Action: Mouse moved to (692, 410)
Screenshot: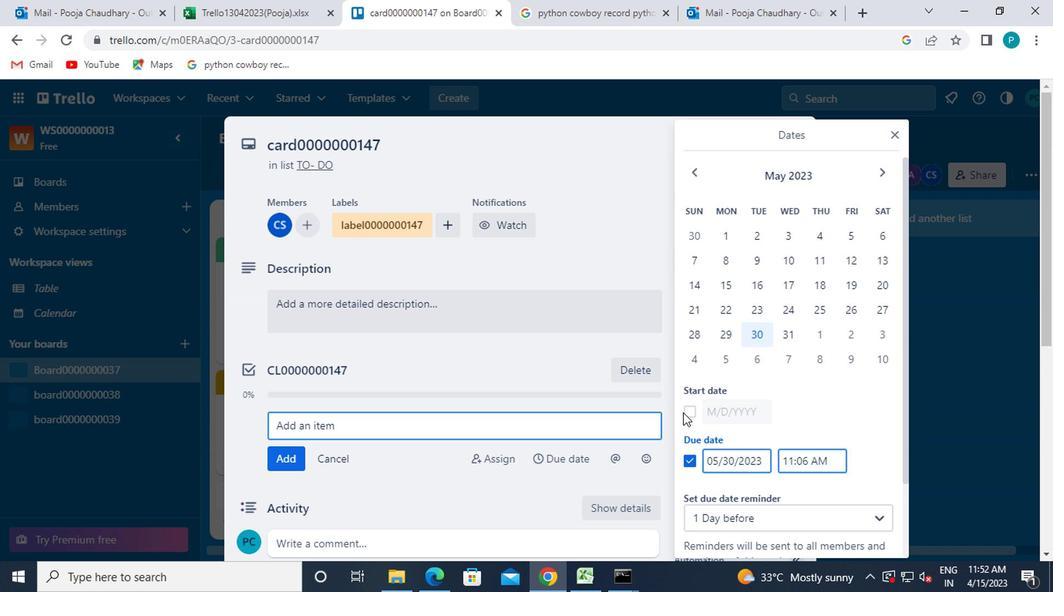 
Action: Mouse pressed left at (692, 410)
Screenshot: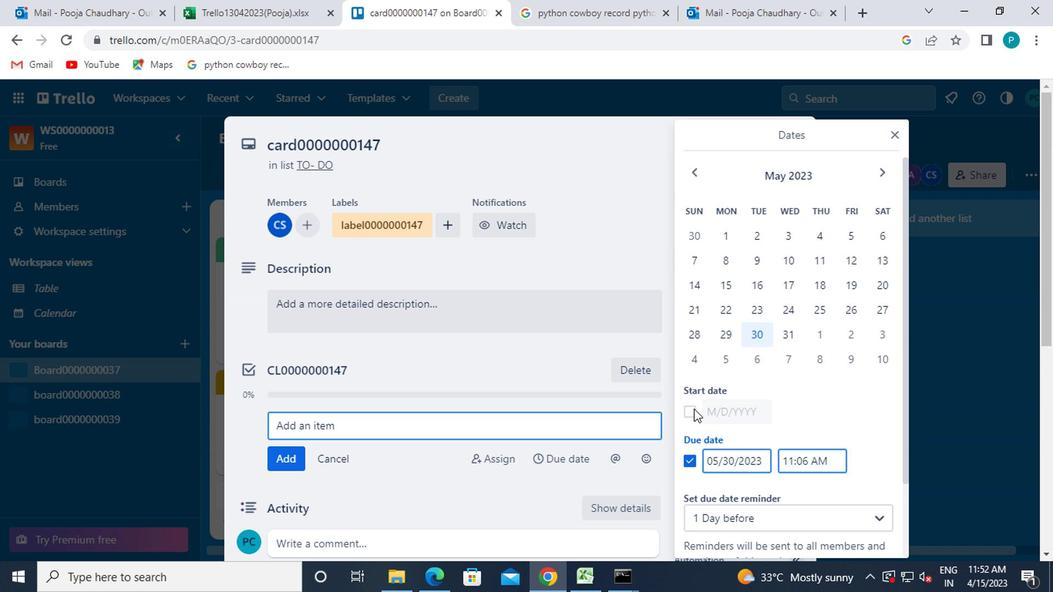 
Action: Mouse moved to (885, 161)
Screenshot: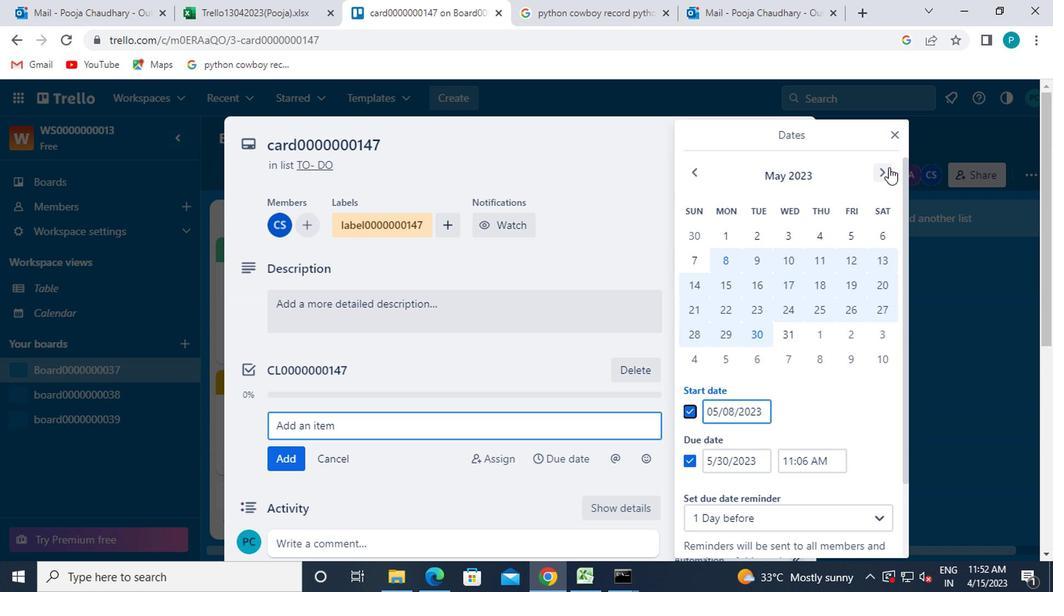 
Action: Mouse pressed left at (885, 161)
Screenshot: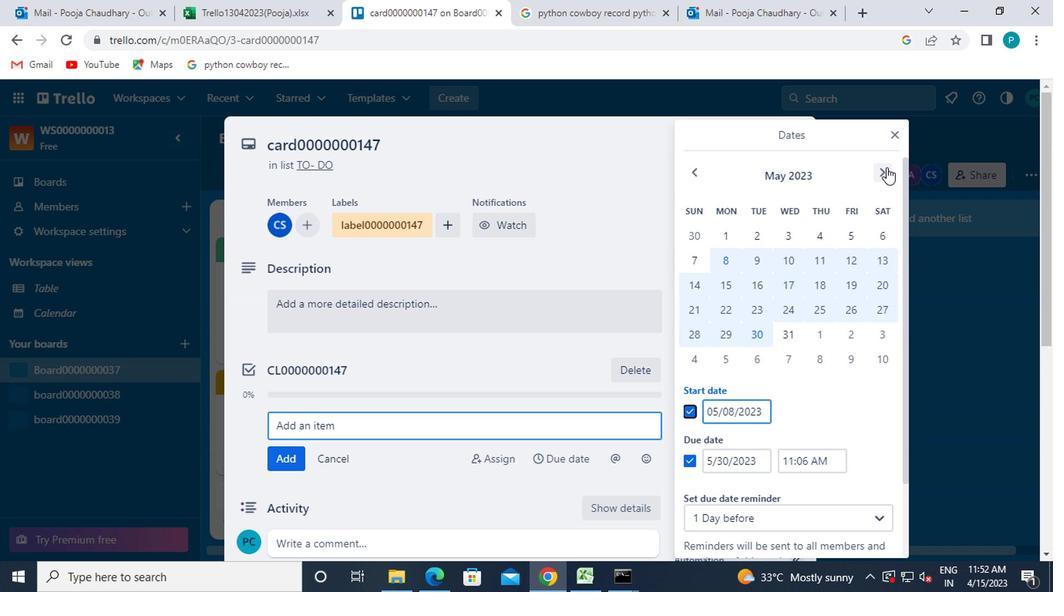 
Action: Mouse moved to (823, 239)
Screenshot: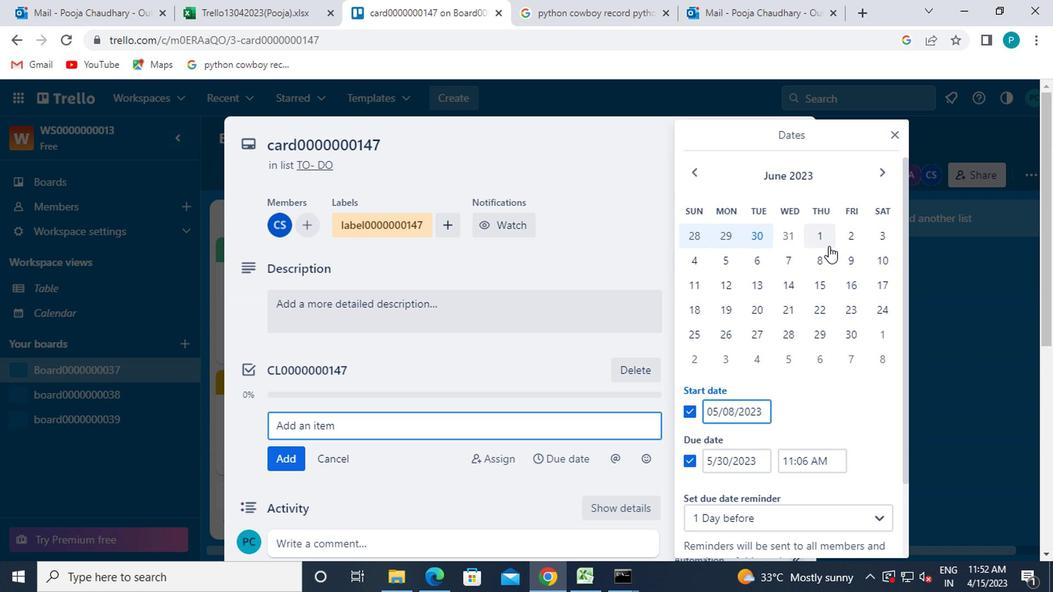 
Action: Mouse pressed left at (823, 239)
Screenshot: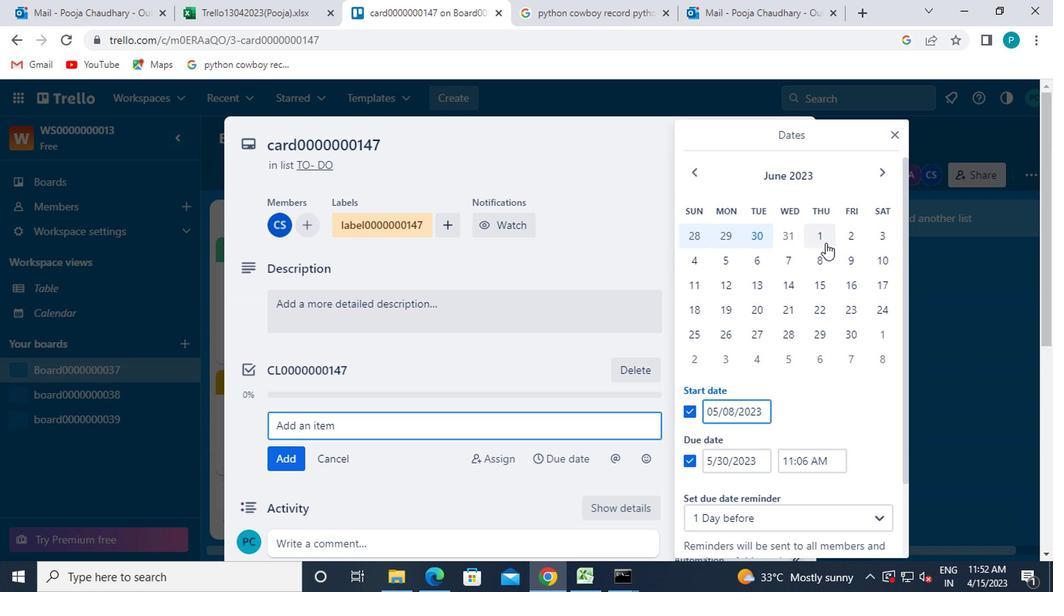 
Action: Mouse moved to (857, 332)
Screenshot: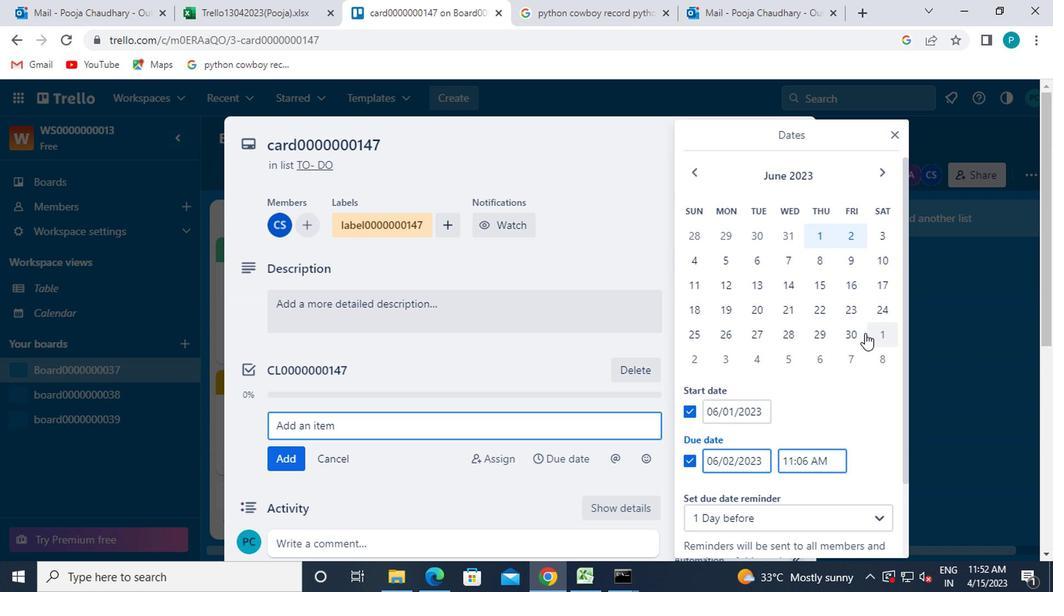 
Action: Mouse pressed left at (857, 332)
Screenshot: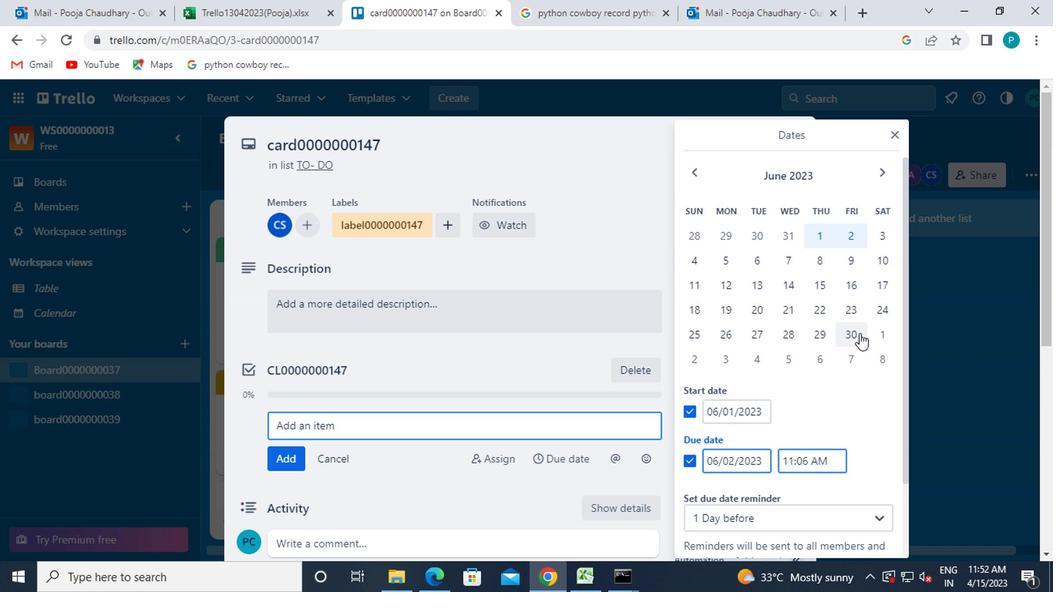 
Action: Mouse moved to (802, 442)
Screenshot: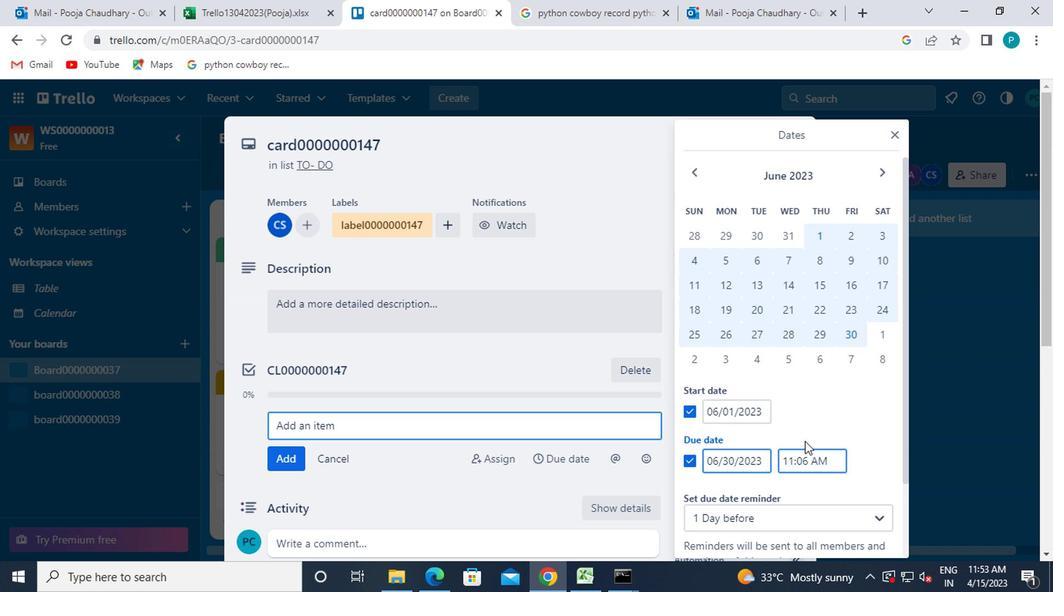 
Action: Mouse scrolled (802, 442) with delta (0, 0)
Screenshot: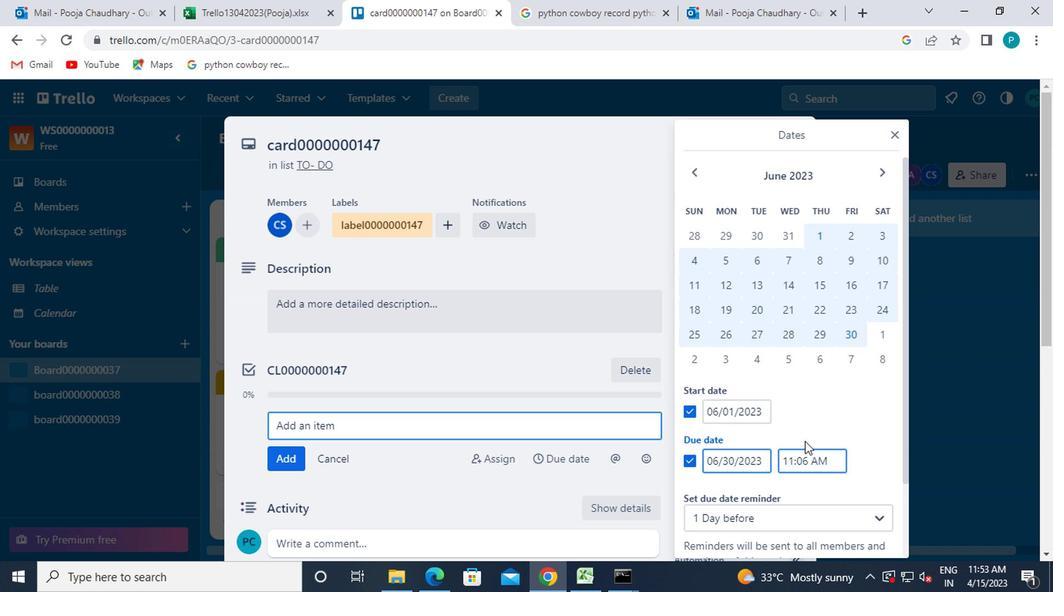 
Action: Mouse moved to (819, 508)
Screenshot: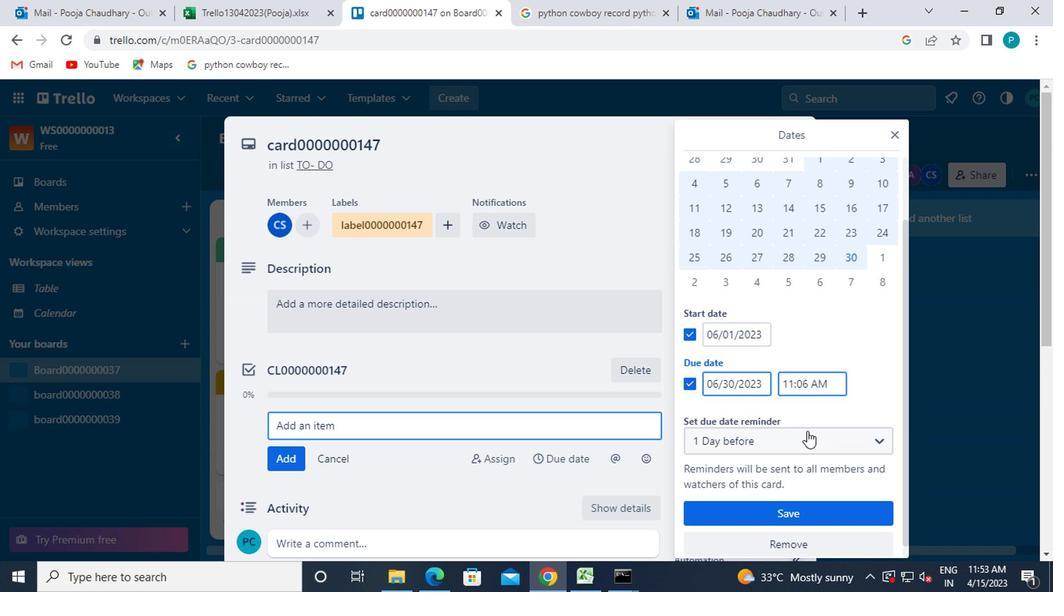 
Action: Mouse pressed left at (819, 508)
Screenshot: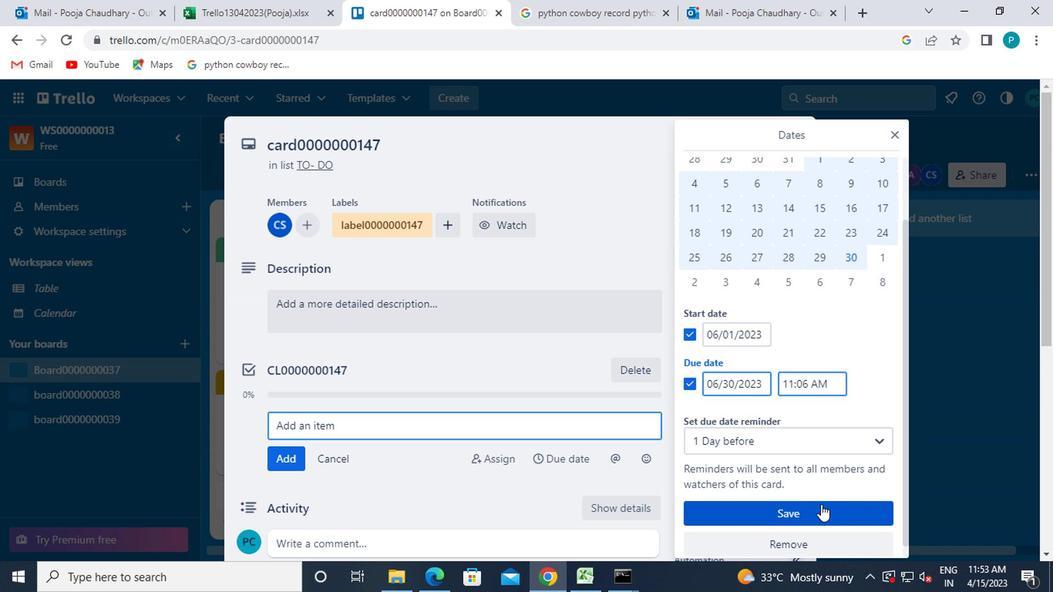 
